 Task: Add an event  with title  Product Launch Showcase, date '2023/11/22' to 2023/11/23  & Select Event type as  Collective. Add location for the event as  123 Palace of Versailles, Versailles, France and add a description: The Introduction to SEO webinar is a comprehensive session designed to provide participants with a foundational understanding of Search Engine Optimization (SEO) principles, strategies, and best practices. Create an event link  http-productlaunchshowcasecom & Select the event color as  Bright Yellow. , logged in from the account softage.3@softage.netand send the event invitation to softage.10@softage.net and softage.1@softage.net
Action: Mouse moved to (722, 121)
Screenshot: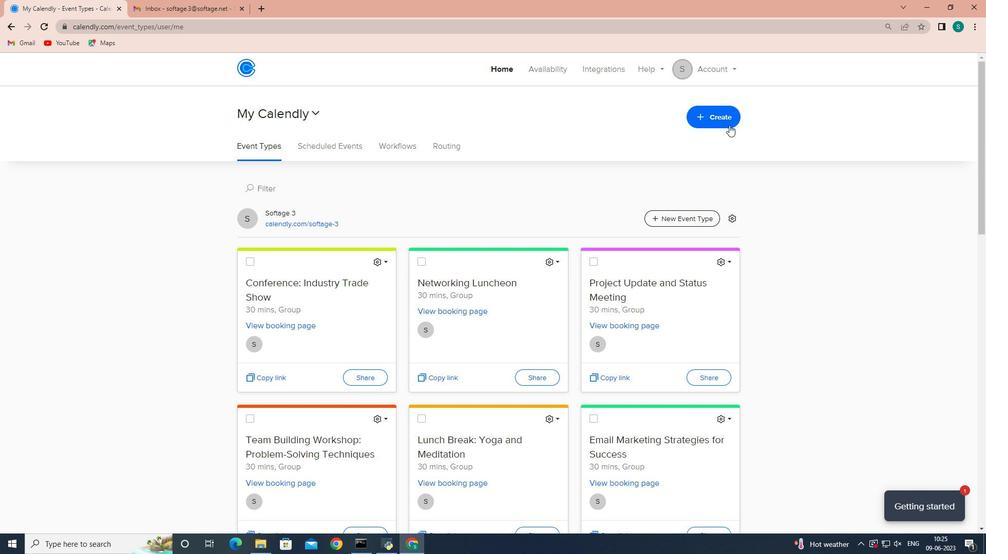 
Action: Mouse pressed left at (722, 121)
Screenshot: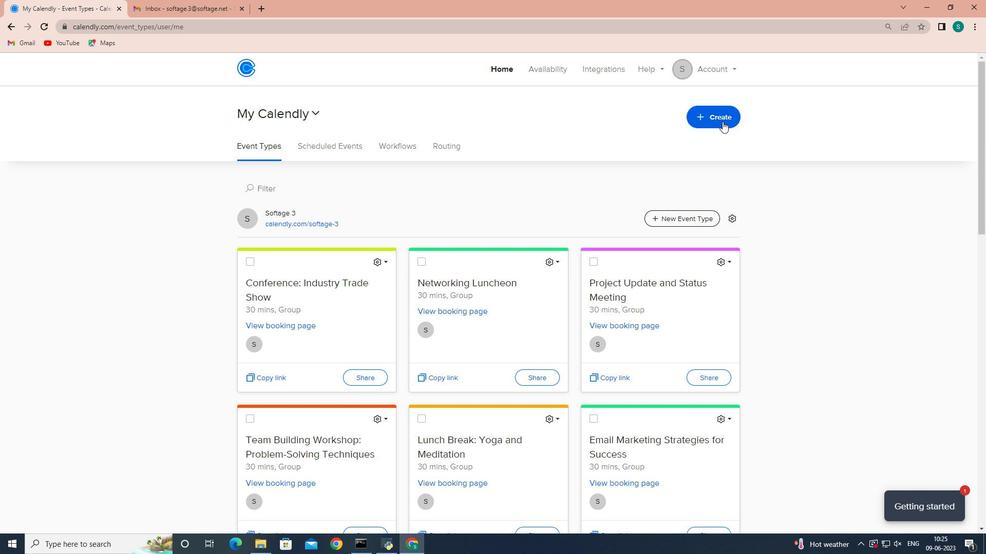 
Action: Mouse moved to (698, 147)
Screenshot: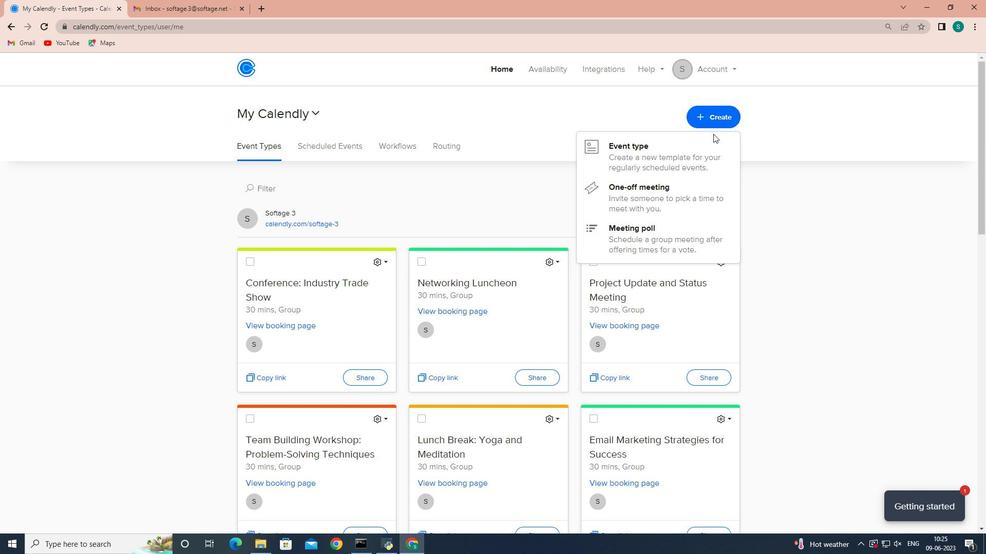 
Action: Mouse pressed left at (698, 147)
Screenshot: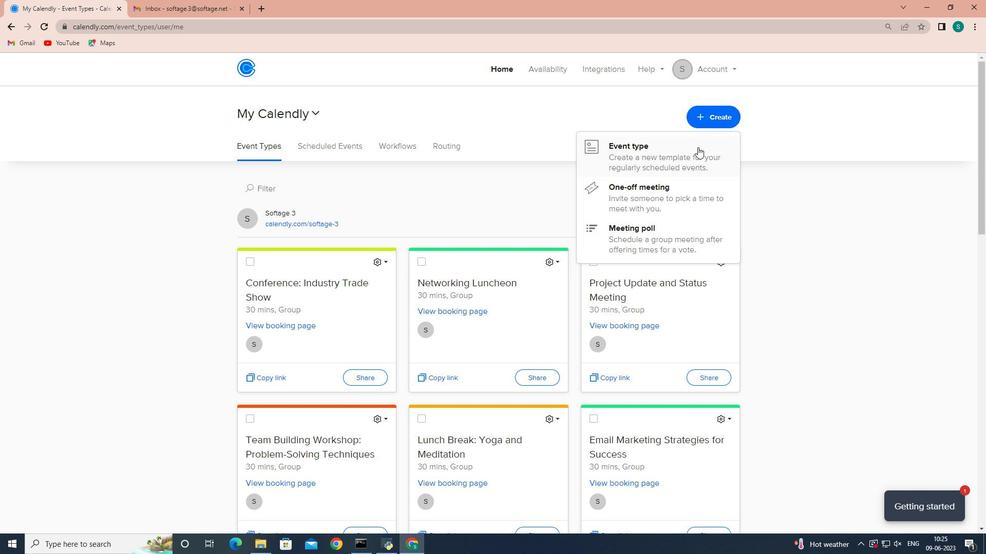
Action: Mouse moved to (534, 301)
Screenshot: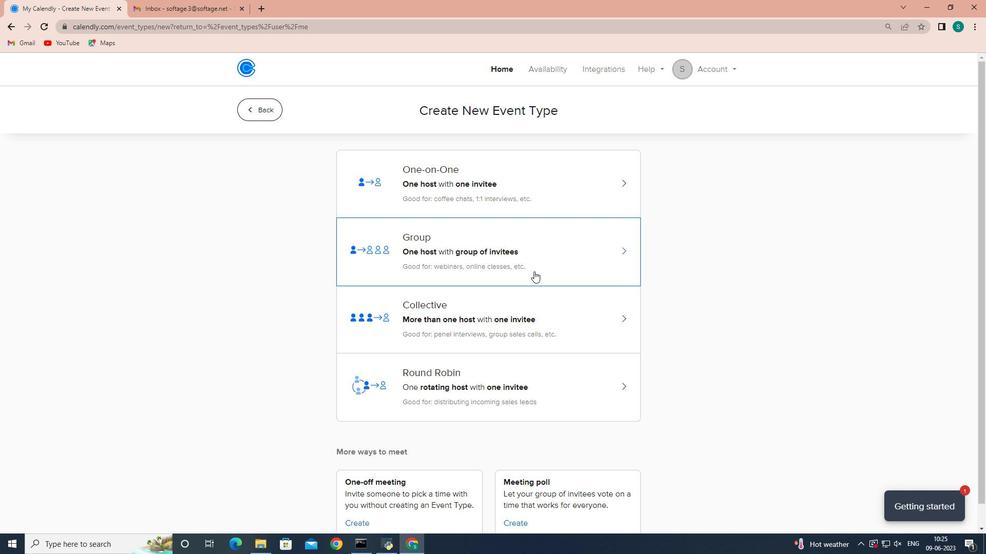 
Action: Mouse pressed left at (534, 301)
Screenshot: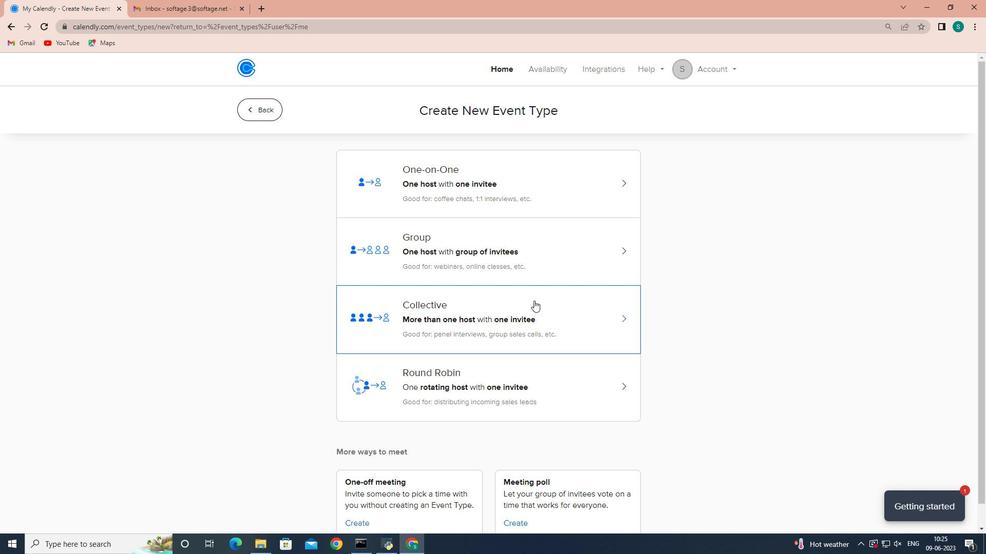 
Action: Mouse moved to (596, 237)
Screenshot: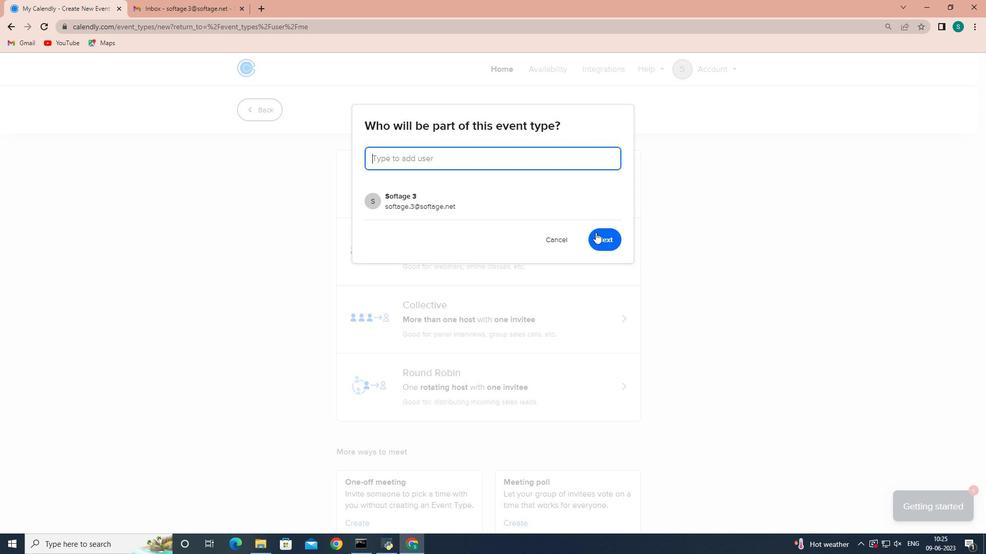 
Action: Mouse pressed left at (596, 237)
Screenshot: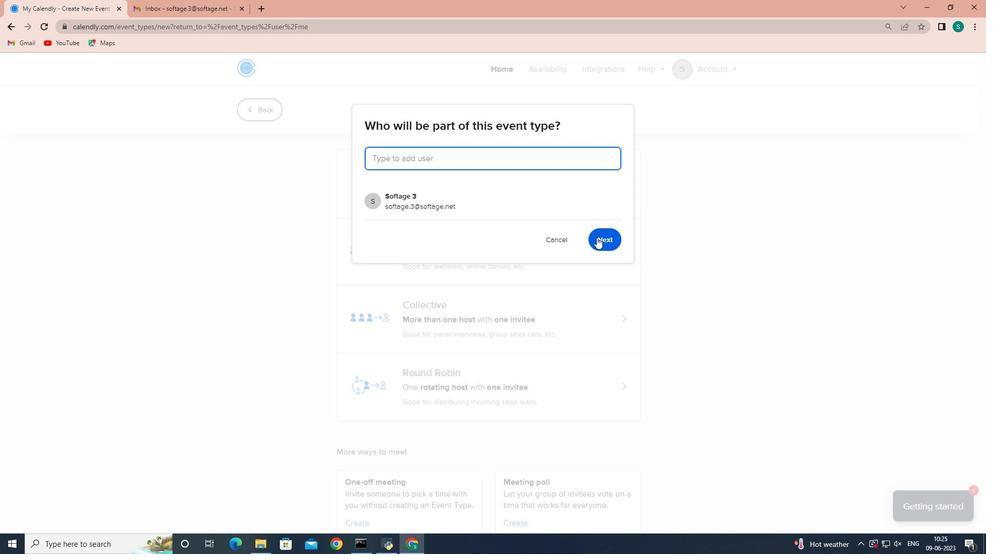 
Action: Mouse moved to (457, 250)
Screenshot: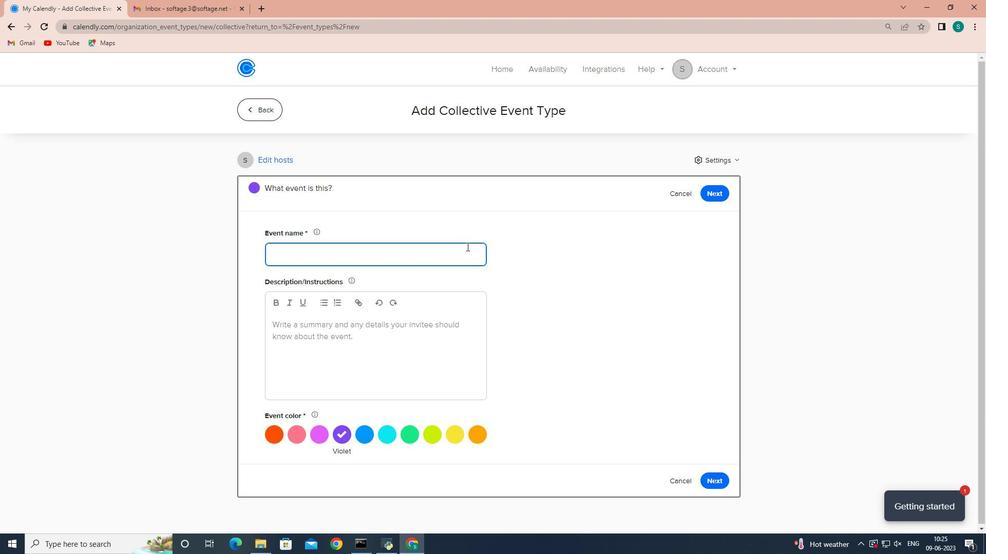 
Action: Mouse pressed left at (457, 250)
Screenshot: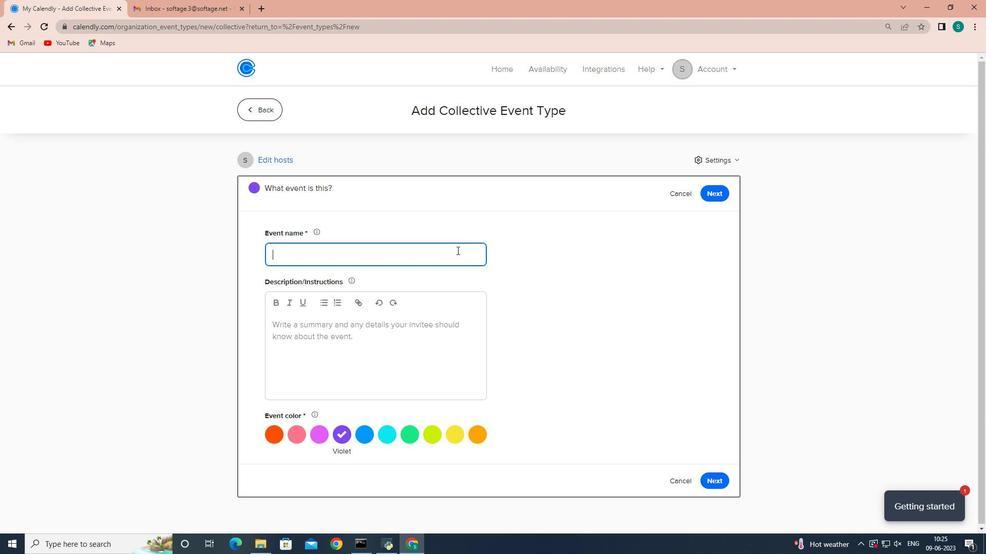 
Action: Key pressed <Key.shift>Product<Key.space><Key.shift>Launch<Key.space><Key.shift><Key.shift><Key.shift><Key.shift><Key.shift>Showcase
Screenshot: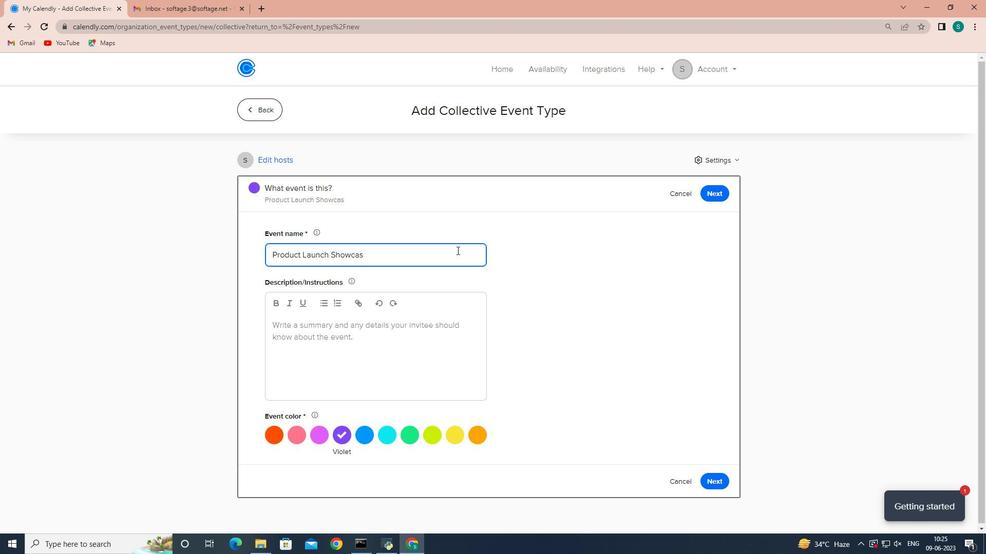 
Action: Mouse moved to (423, 350)
Screenshot: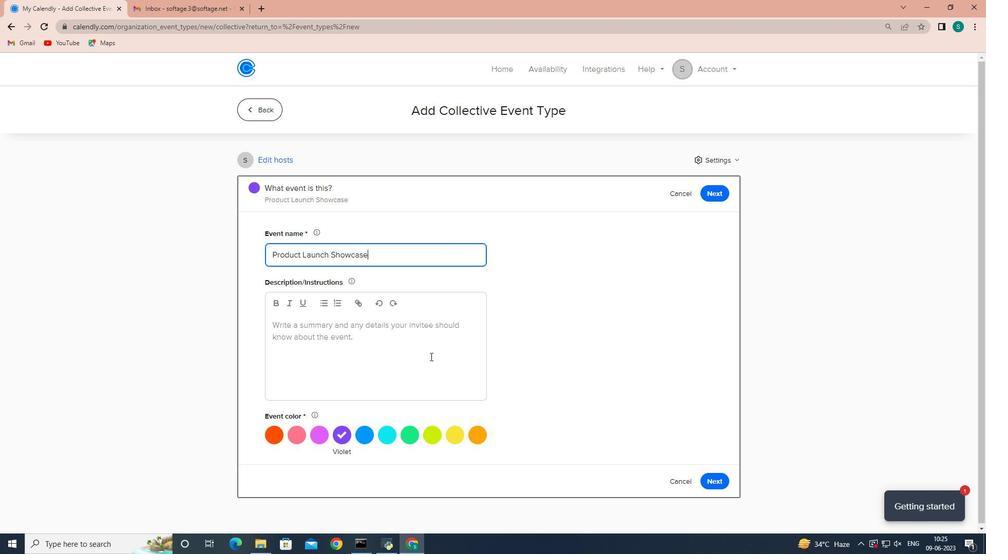 
Action: Mouse pressed left at (423, 350)
Screenshot: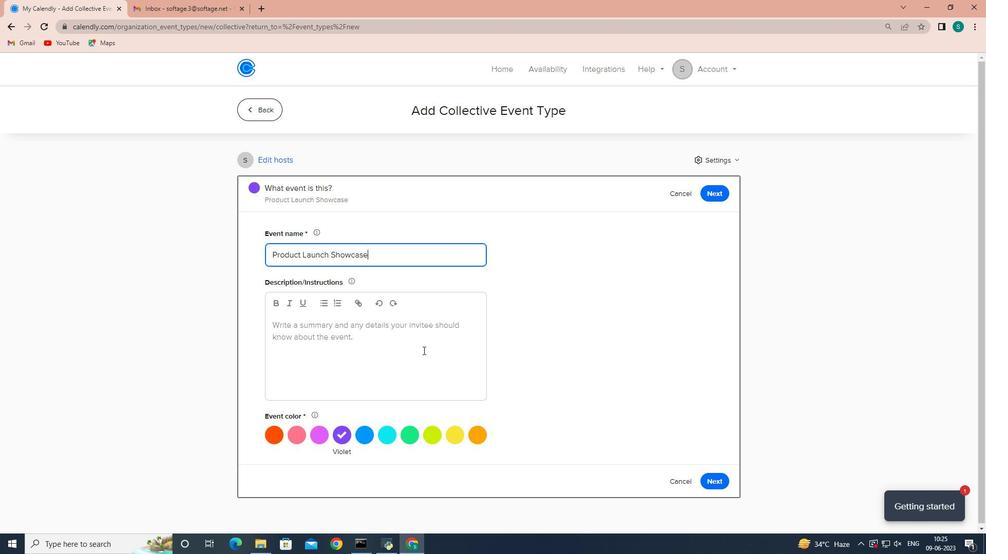 
Action: Mouse moved to (532, 353)
Screenshot: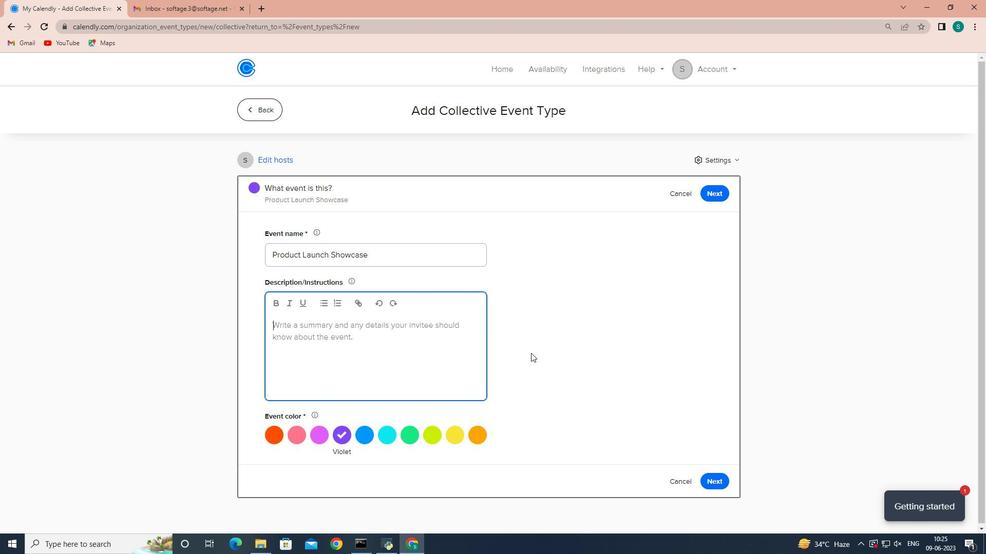 
Action: Key pressed <Key.shift>The<Key.space><Key.shift>Introduction<Key.space>to<Key.space><Key.shift>SEO<Key.space>webinar<Key.space>is<Key.space>a<Key.space>comprehensive<Key.space>session<Key.space>designed<Key.space>to<Key.space>provide<Key.space>participants<Key.space>with<Key.space>a<Key.space>foundational<Key.space>understanding<Key.space>of<Key.space><Key.shift><Key.shift><Key.shift><Key.shift><Key.shift><Key.shift><Key.shift><Key.shift><Key.shift><Key.shift><Key.shift>Search<Key.space><Key.shift>Engine<Key.space><Key.shift>Optimization<Key.shift_r><Key.shift_r><Key.shift_r><Key.shift_r><Key.shift_r><Key.shift_r><Key.shift_r><Key.shift_r>(SEO)<Key.left><Key.left><Key.left><Key.left><Key.left><Key.space><Key.right><Key.right><Key.right><Key.right><Key.right><Key.right><Key.space>principles,<Key.space>strategies,<Key.space>and<Key.space>best<Key.space>practices.
Screenshot: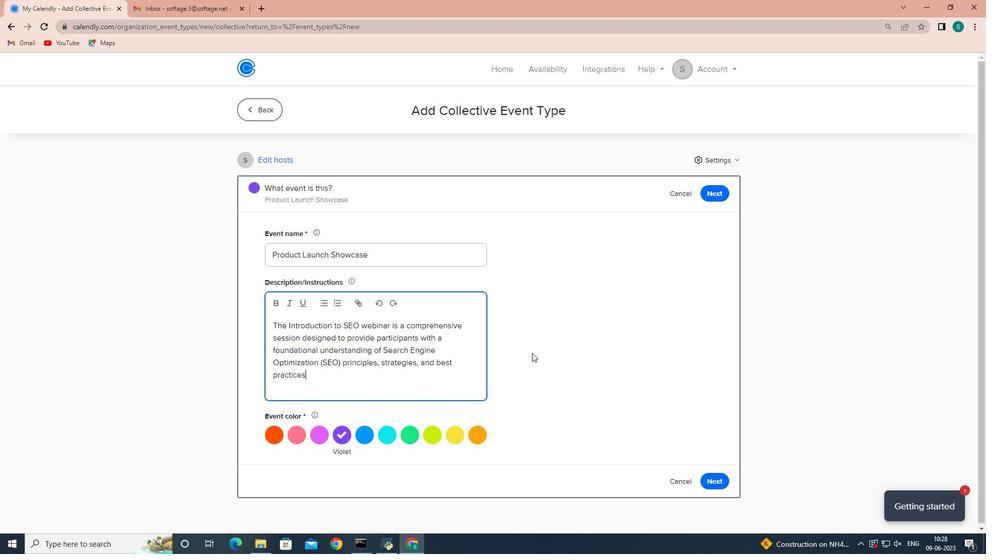 
Action: Mouse moved to (452, 438)
Screenshot: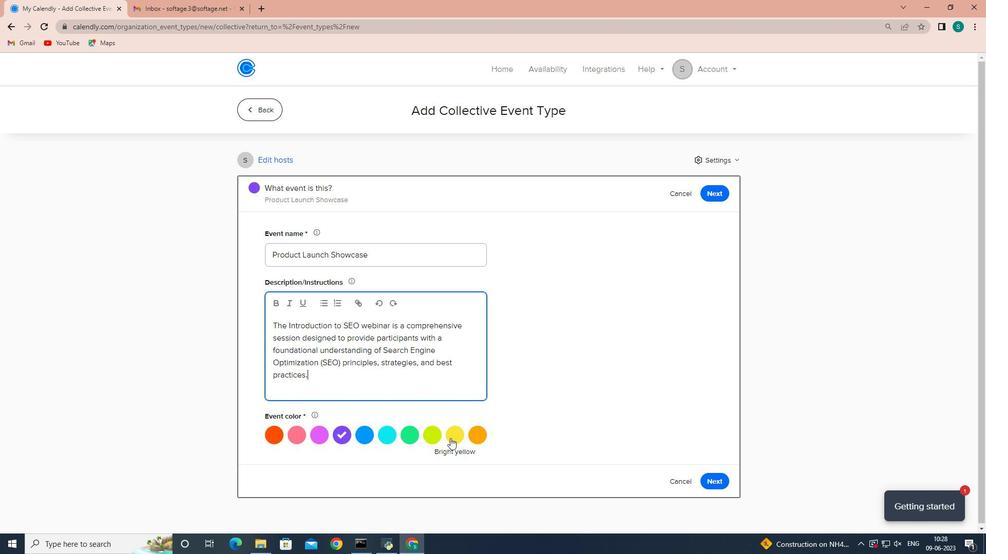 
Action: Mouse pressed left at (452, 438)
Screenshot: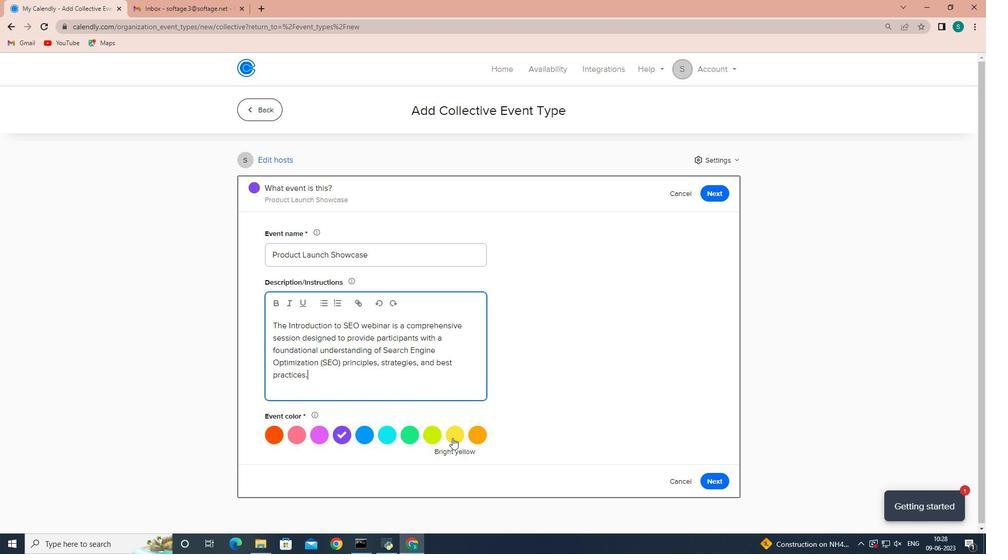 
Action: Mouse moved to (715, 476)
Screenshot: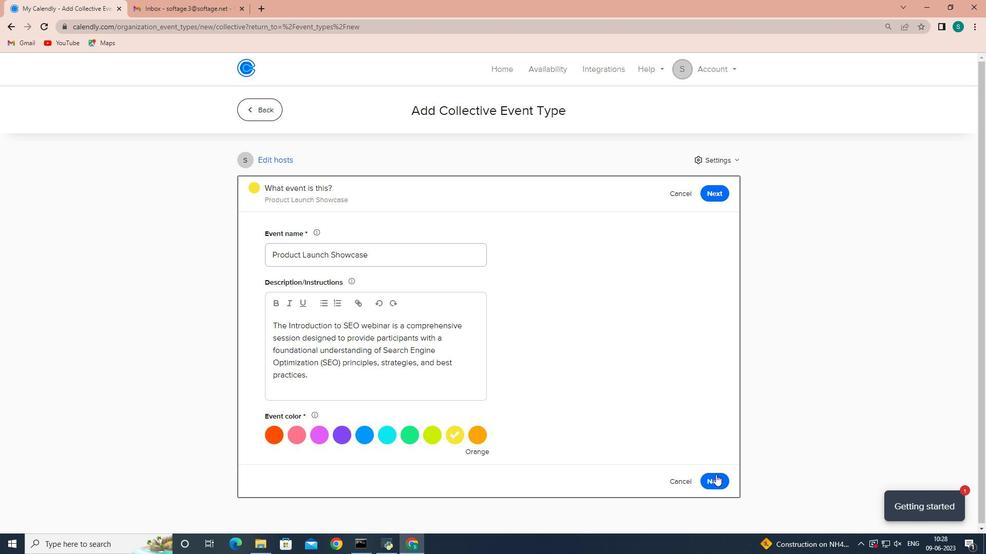 
Action: Mouse pressed left at (715, 476)
Screenshot: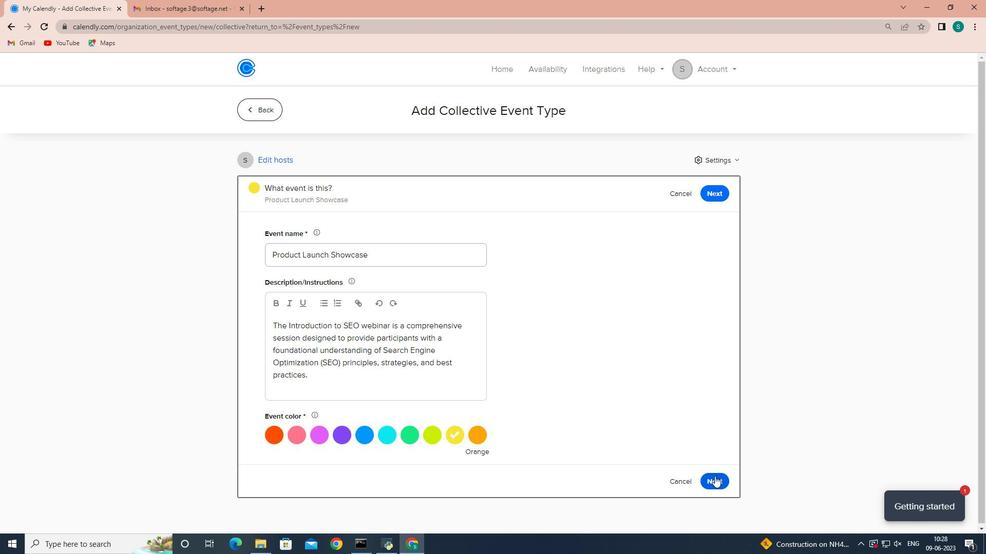 
Action: Mouse moved to (402, 322)
Screenshot: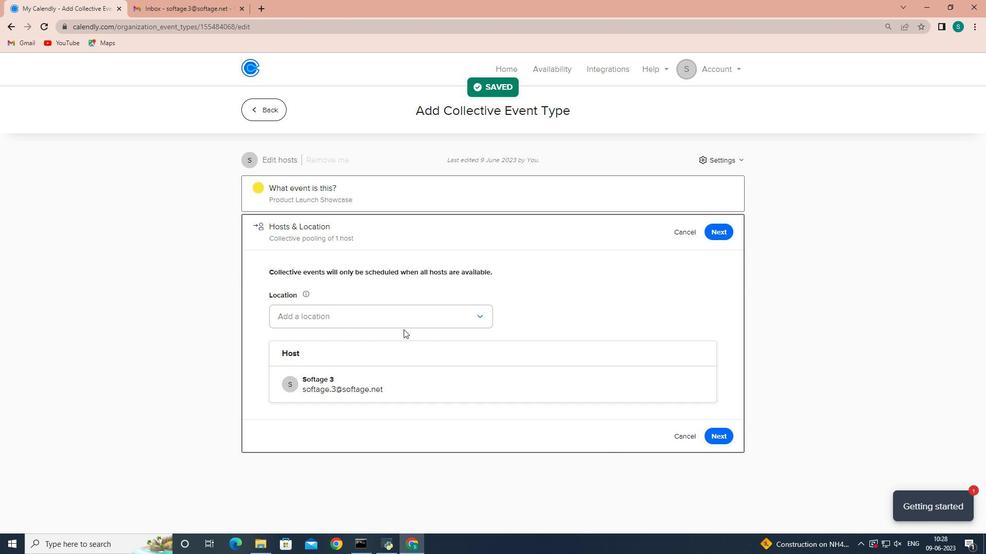 
Action: Mouse pressed left at (402, 322)
Screenshot: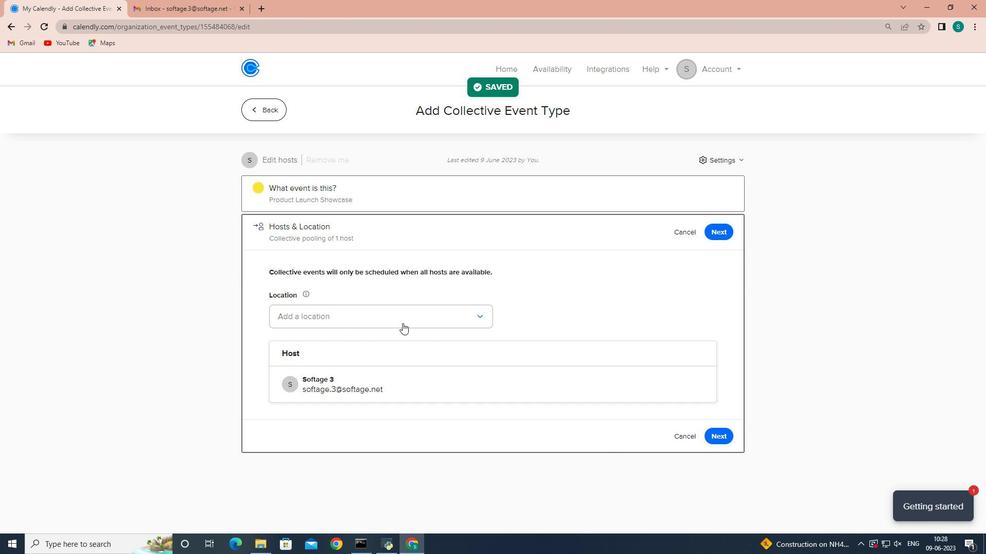 
Action: Mouse moved to (373, 352)
Screenshot: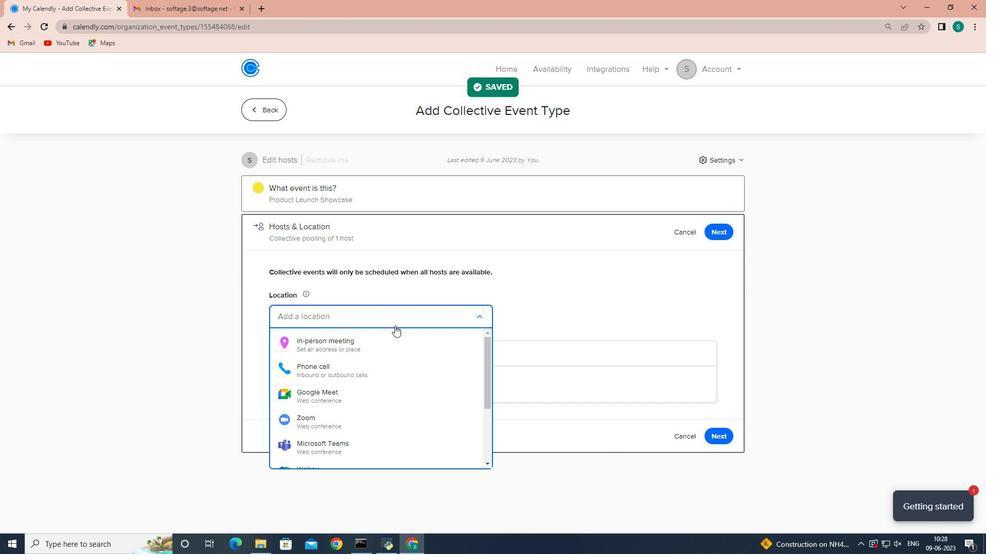 
Action: Mouse pressed left at (373, 352)
Screenshot: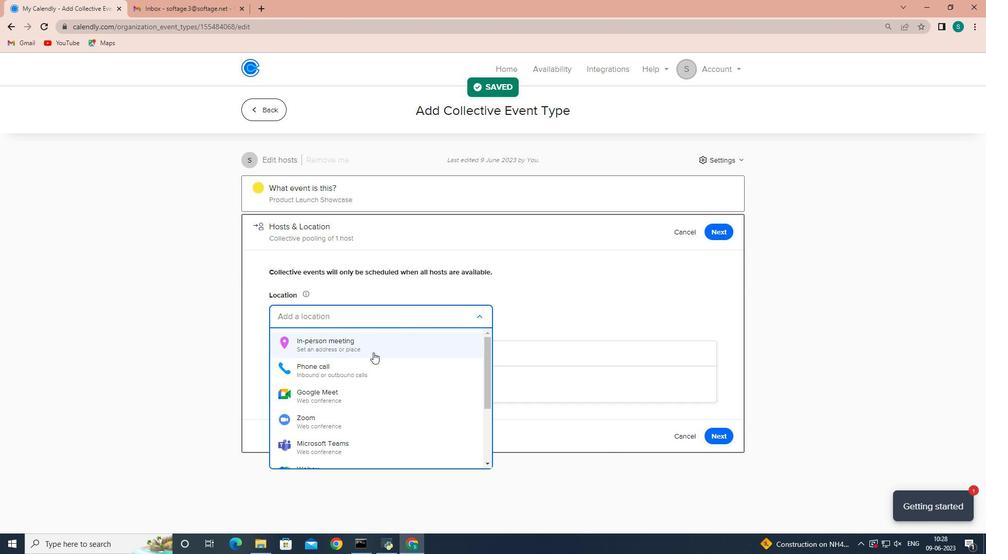 
Action: Mouse moved to (468, 183)
Screenshot: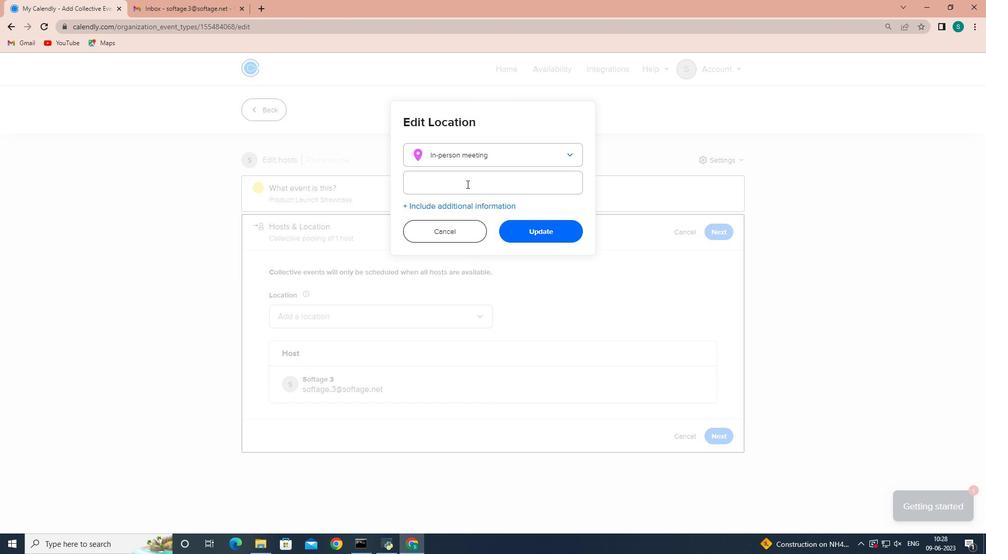 
Action: Mouse pressed left at (468, 183)
Screenshot: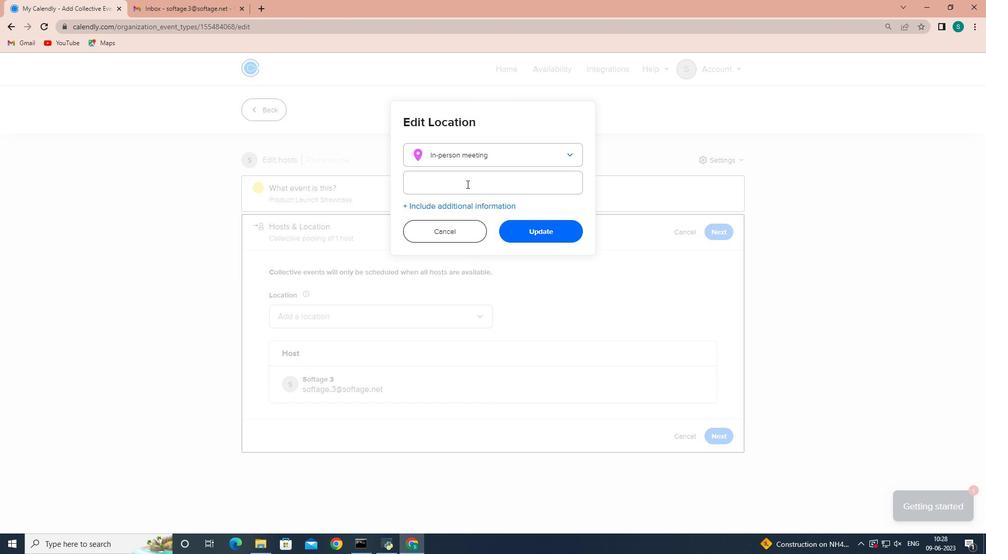 
Action: Key pressed 123<Key.space><Key.shift_r>Palace<Key.space>of<Key.space><Key.shift>Versailles,<Key.space><Key.shift>Versailles,<Key.space><Key.shift><Key.shift><Key.shift><Key.shift><Key.shift><Key.shift><Key.shift><Key.shift><Key.shift><Key.shift><Key.shift><Key.shift><Key.shift><Key.shift><Key.shift><Key.shift>France
Screenshot: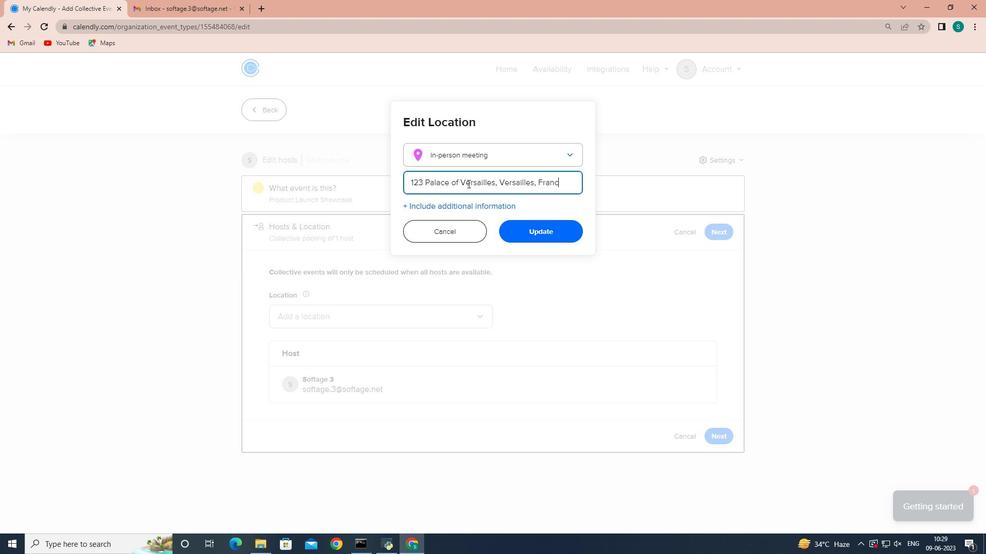 
Action: Mouse moved to (537, 224)
Screenshot: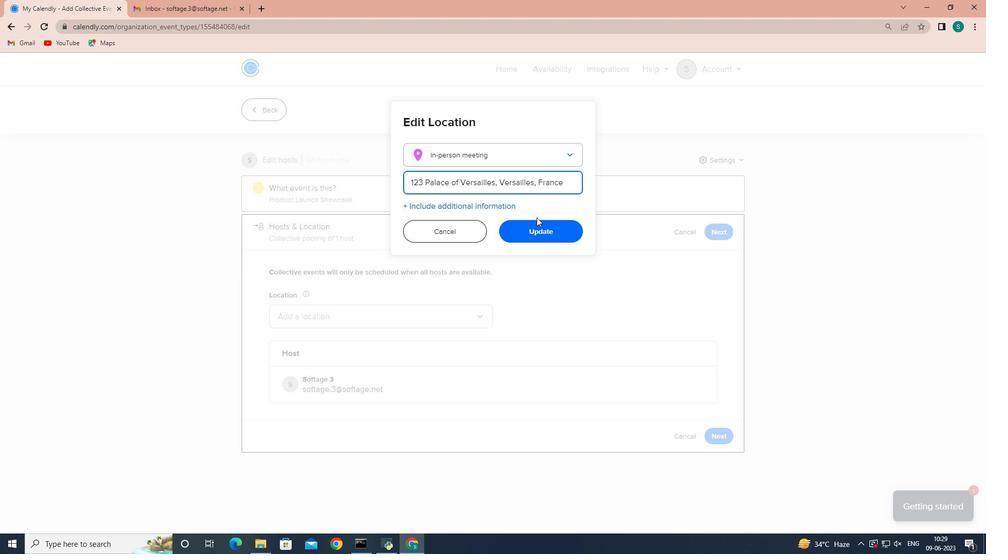 
Action: Mouse pressed left at (537, 224)
Screenshot: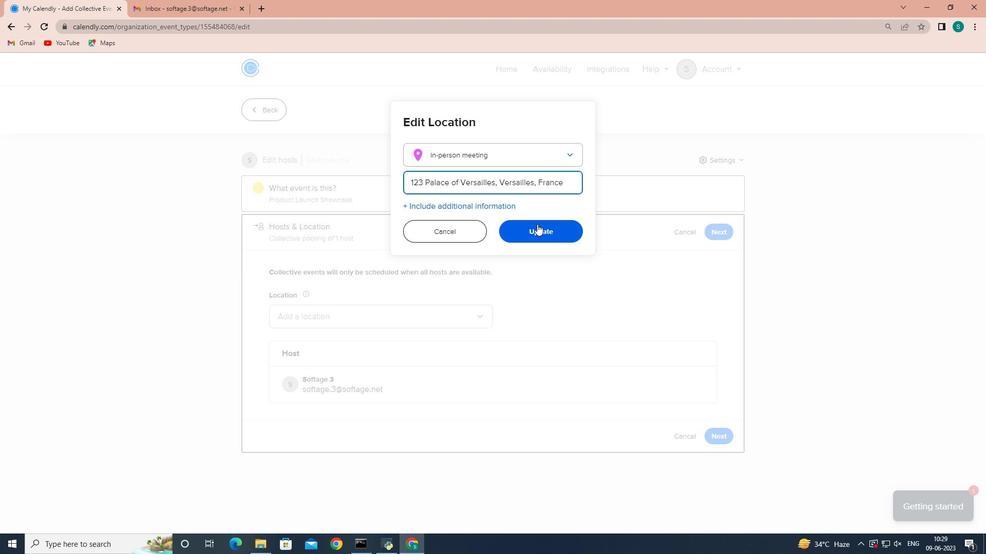 
Action: Mouse moved to (723, 229)
Screenshot: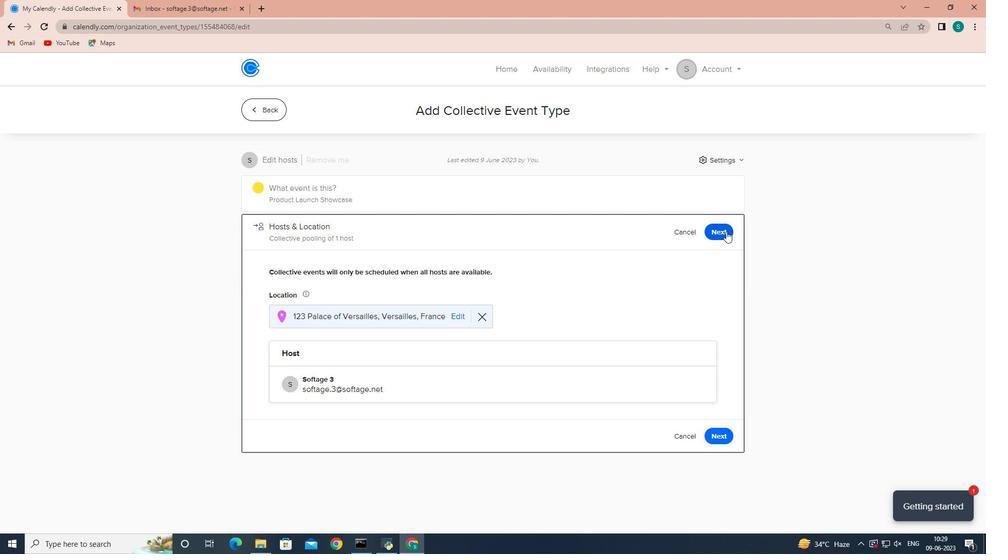 
Action: Mouse pressed left at (723, 229)
Screenshot: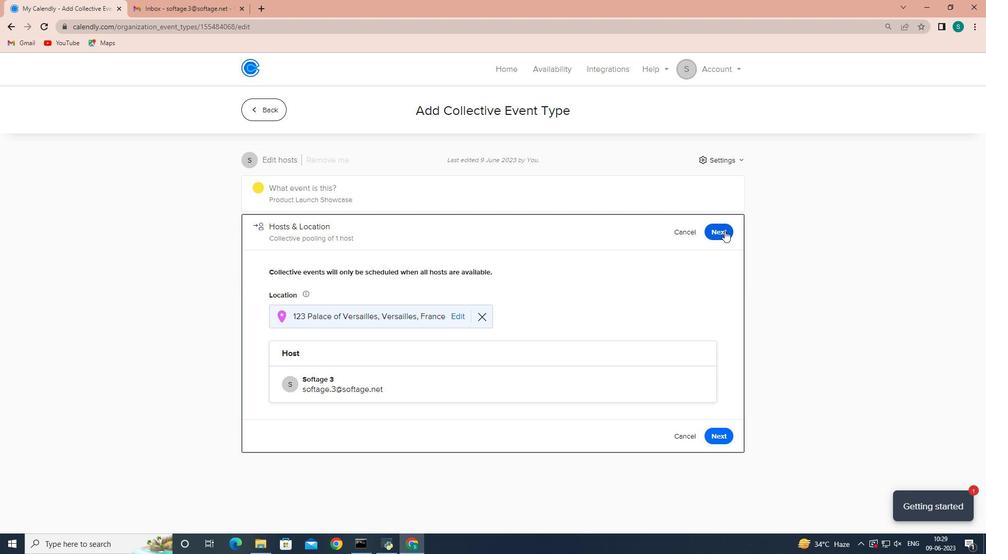 
Action: Mouse moved to (324, 383)
Screenshot: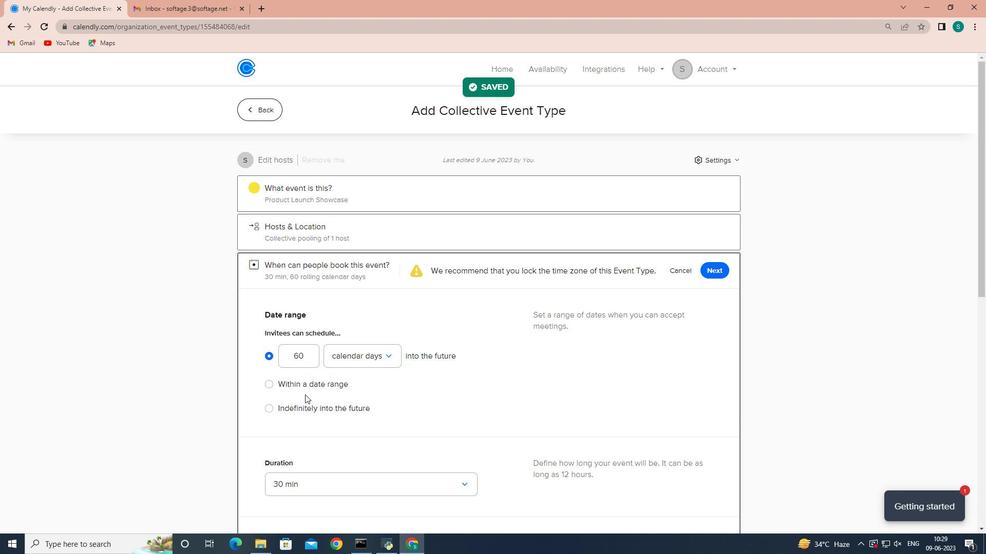 
Action: Mouse pressed left at (324, 383)
Screenshot: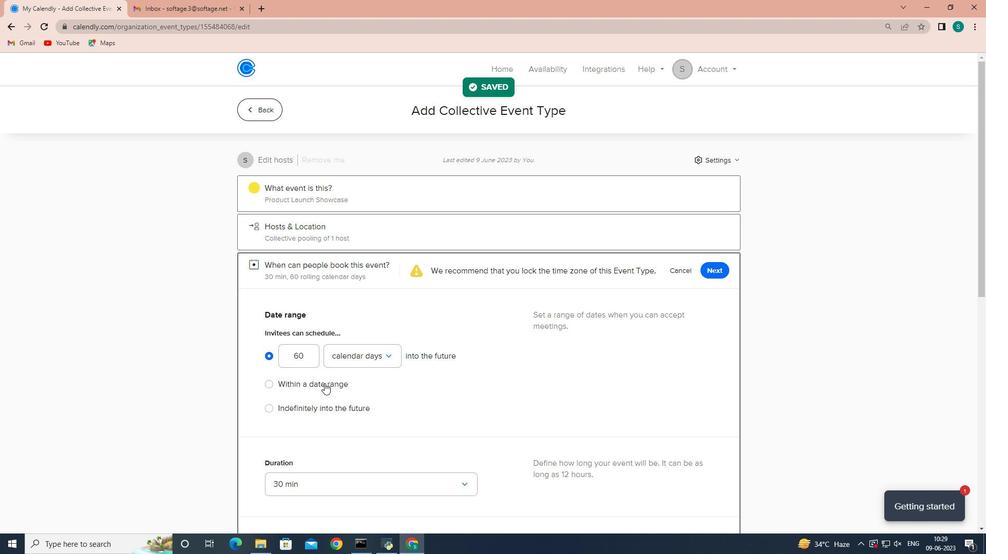 
Action: Mouse moved to (386, 387)
Screenshot: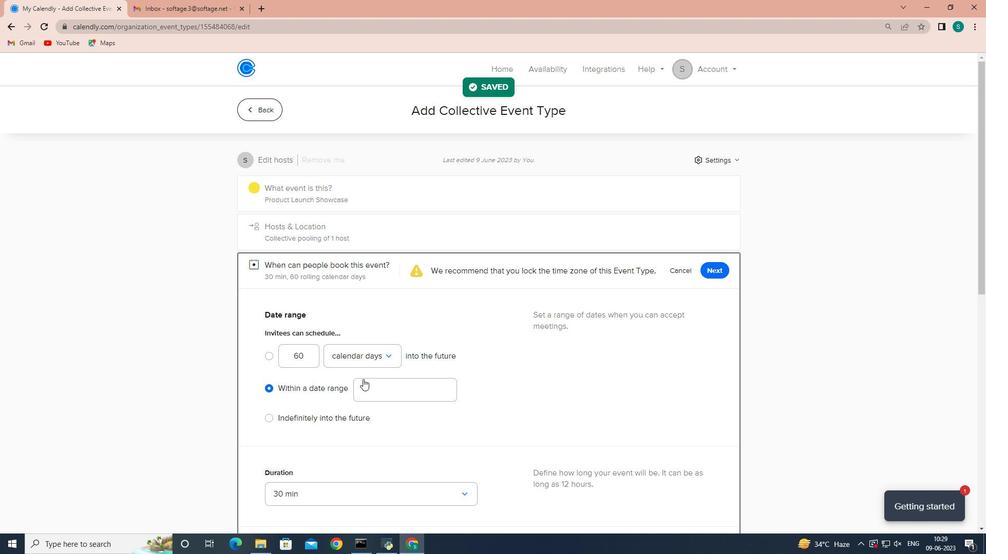 
Action: Mouse pressed left at (386, 387)
Screenshot: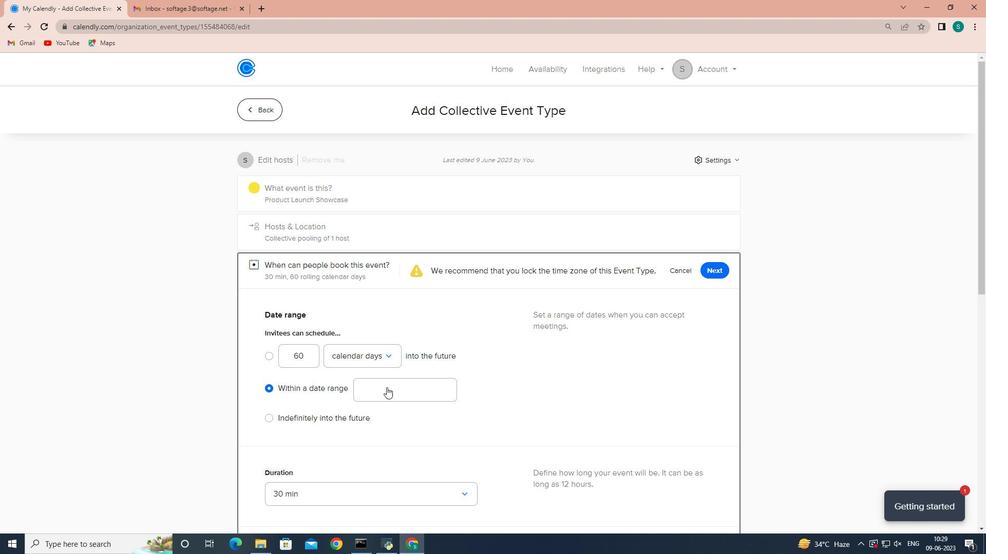 
Action: Mouse moved to (434, 199)
Screenshot: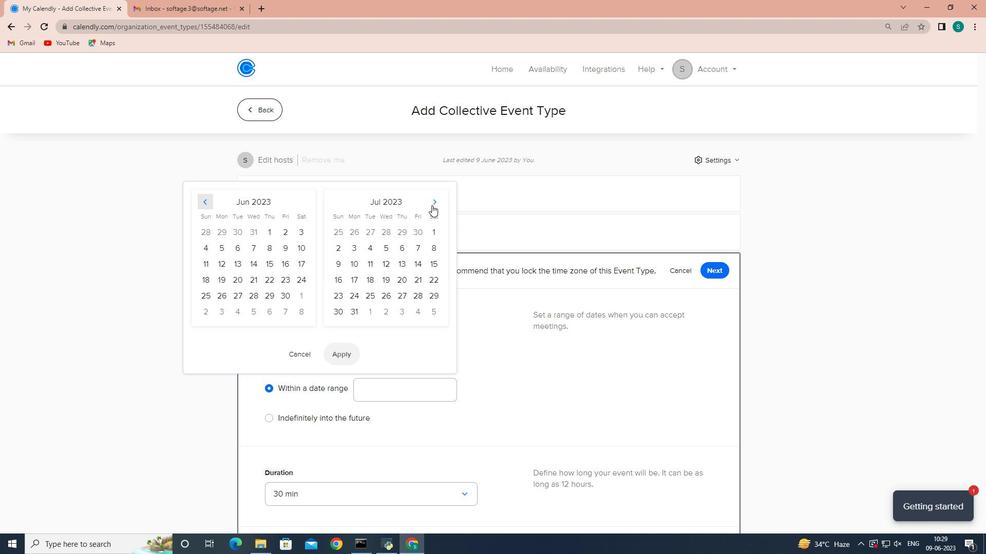 
Action: Mouse pressed left at (434, 199)
Screenshot: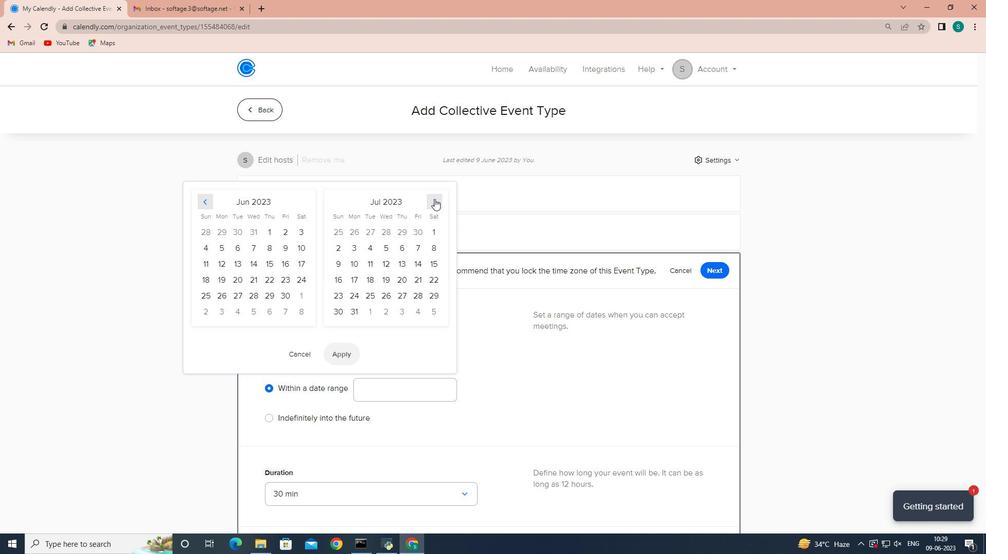 
Action: Mouse pressed left at (434, 199)
Screenshot: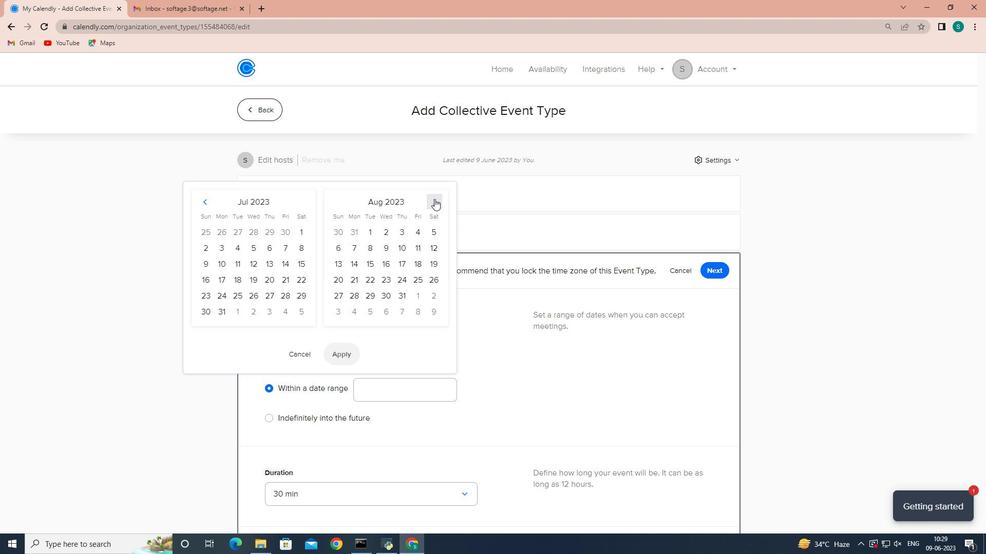 
Action: Mouse pressed left at (434, 199)
Screenshot: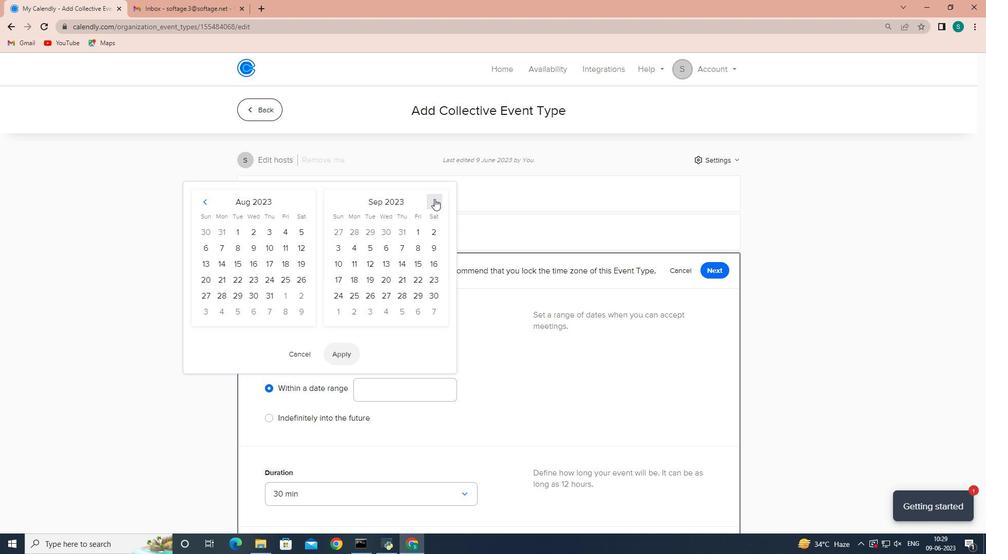 
Action: Mouse pressed left at (434, 199)
Screenshot: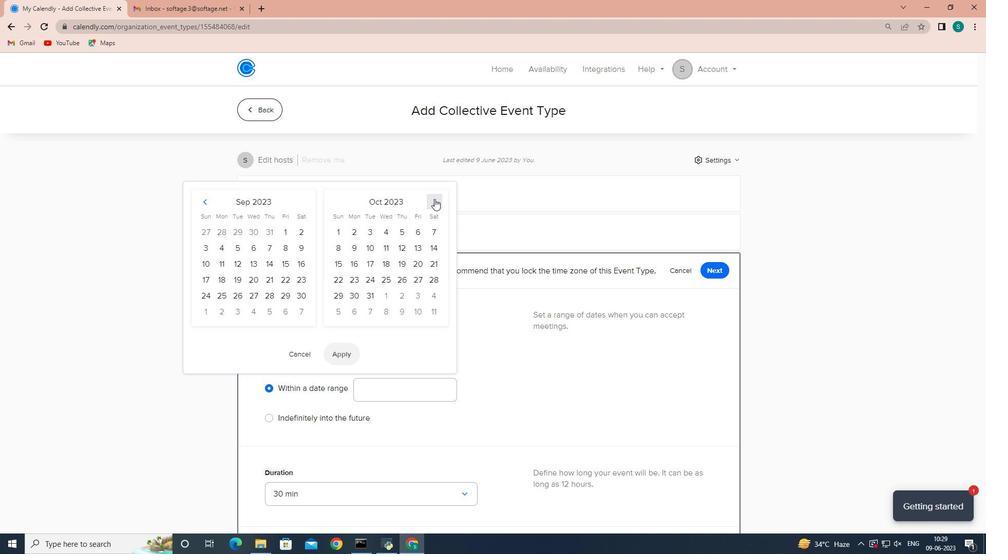 
Action: Mouse moved to (388, 284)
Screenshot: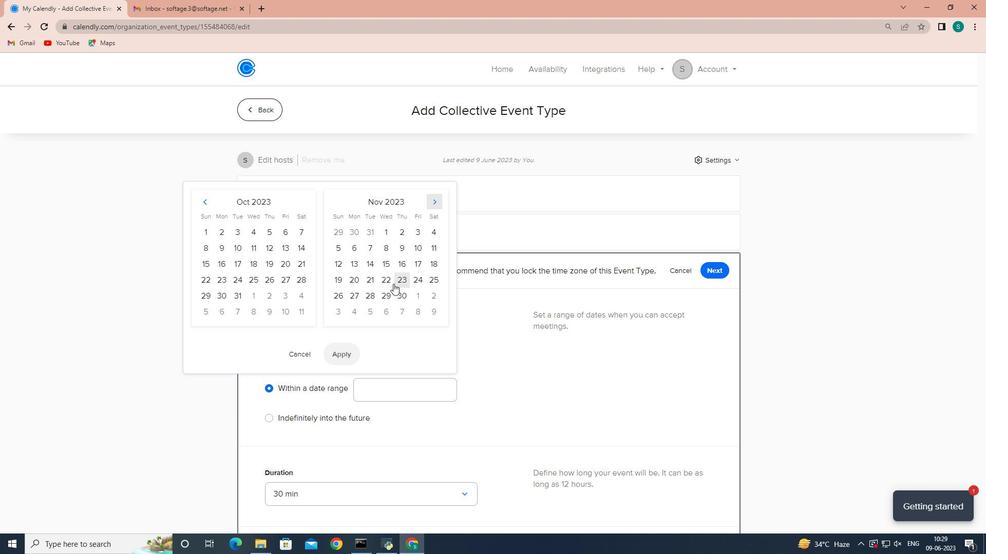 
Action: Mouse pressed left at (388, 284)
Screenshot: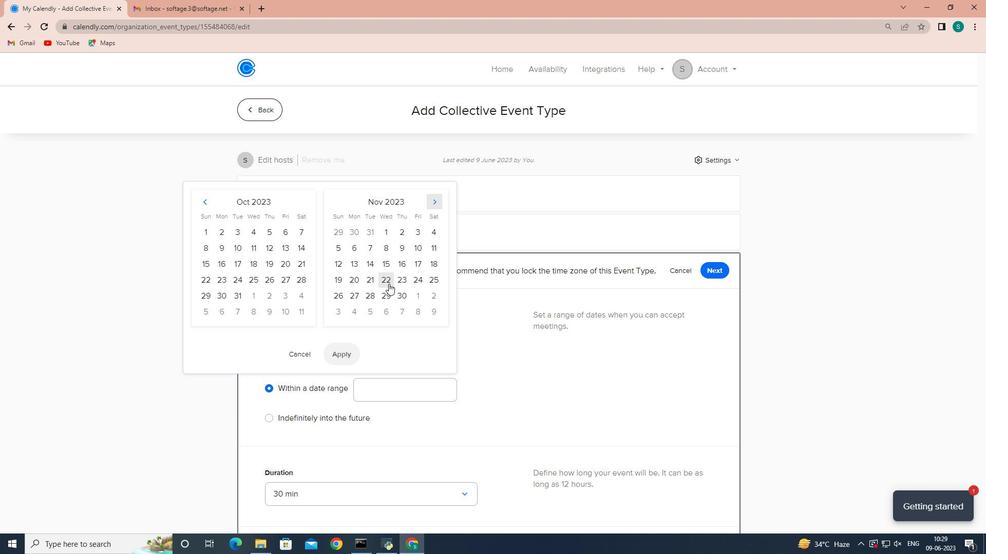 
Action: Mouse moved to (414, 283)
Screenshot: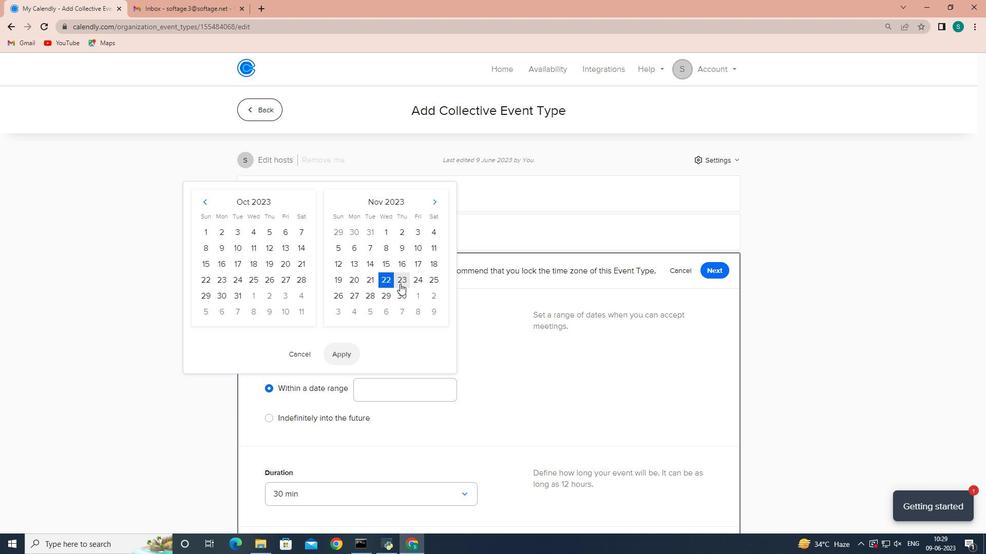 
Action: Mouse pressed left at (414, 283)
Screenshot: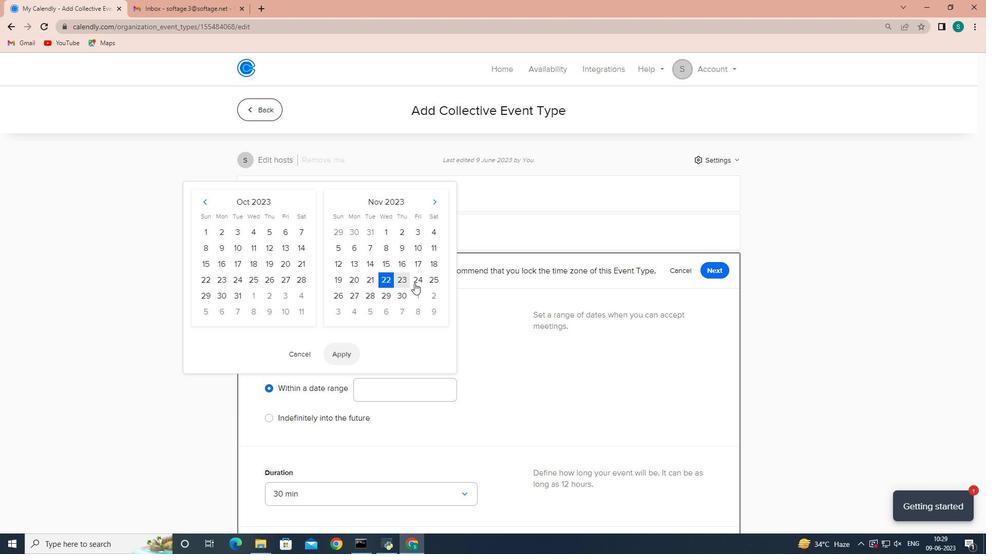 
Action: Mouse moved to (354, 349)
Screenshot: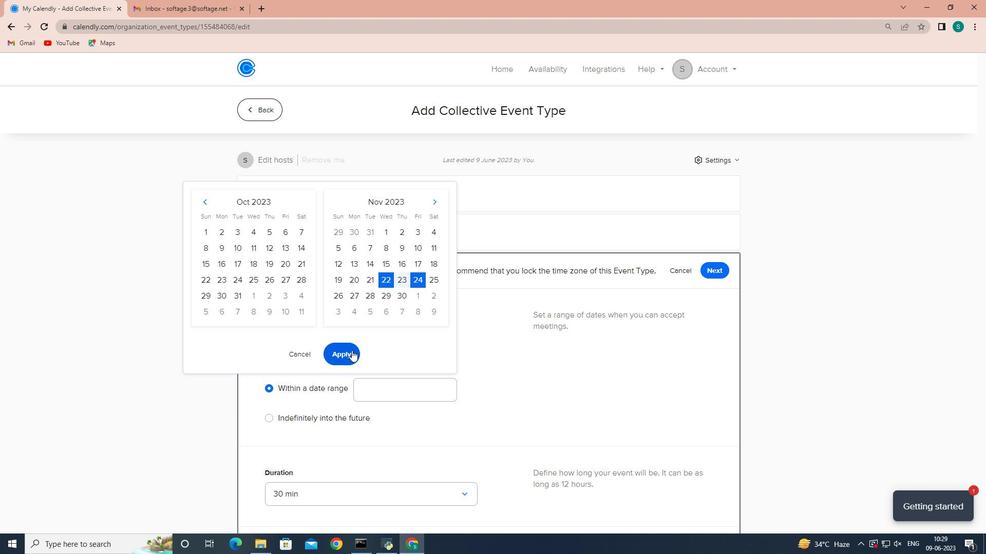 
Action: Mouse pressed left at (354, 349)
Screenshot: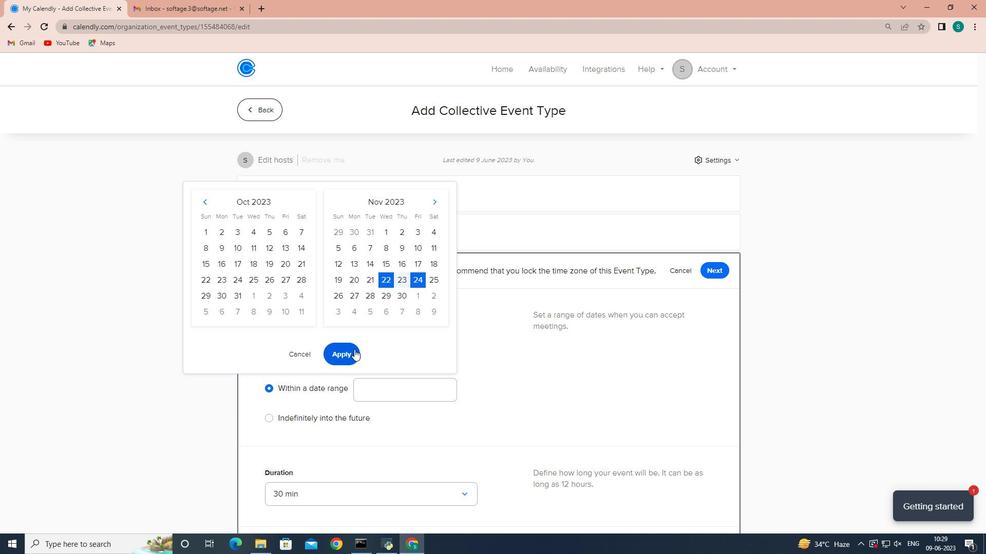 
Action: Mouse moved to (708, 270)
Screenshot: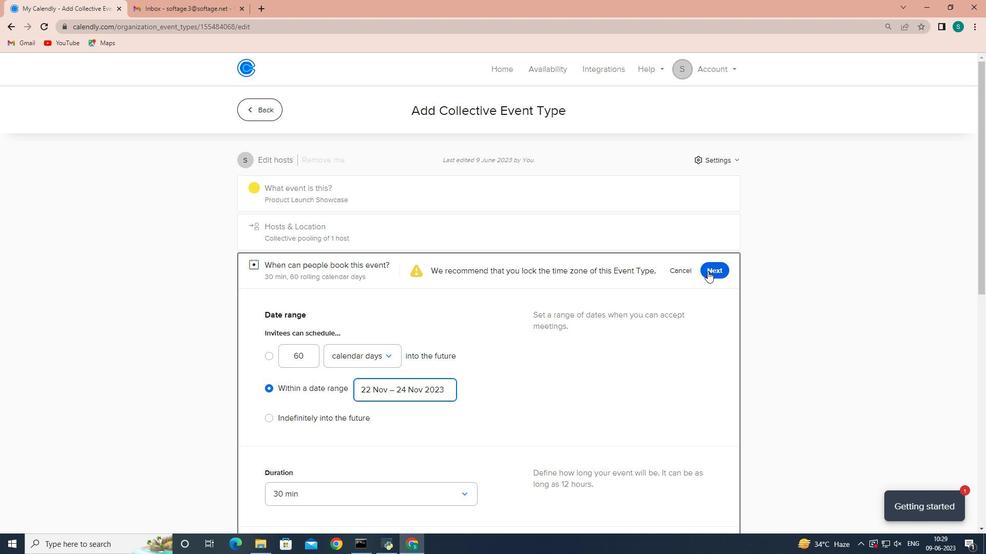 
Action: Mouse pressed left at (708, 270)
Screenshot: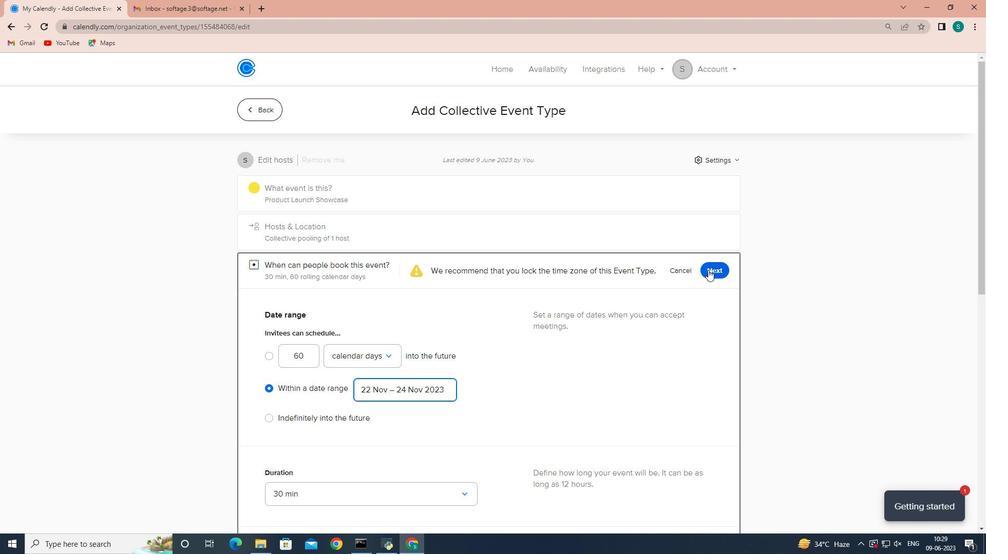 
Action: Mouse moved to (718, 114)
Screenshot: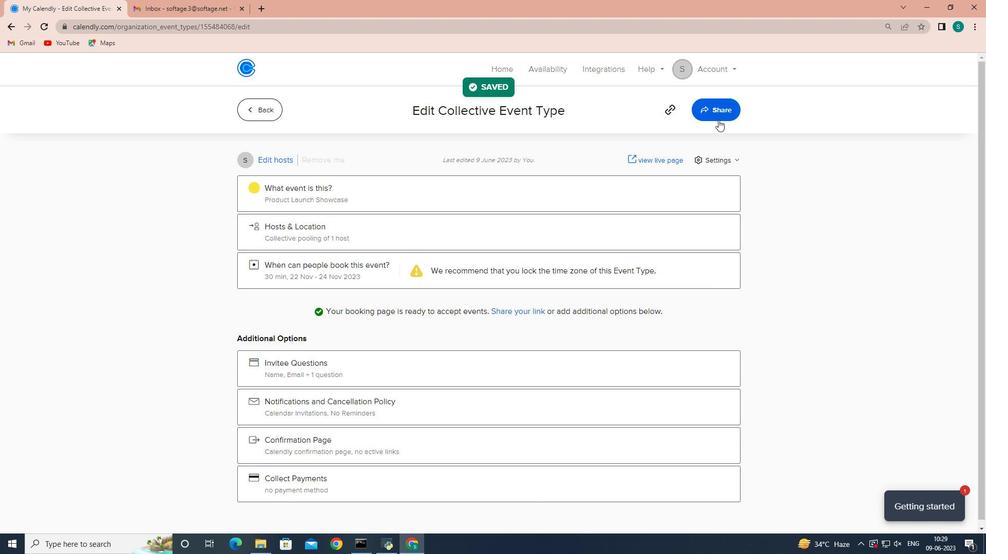 
Action: Mouse pressed left at (718, 114)
Screenshot: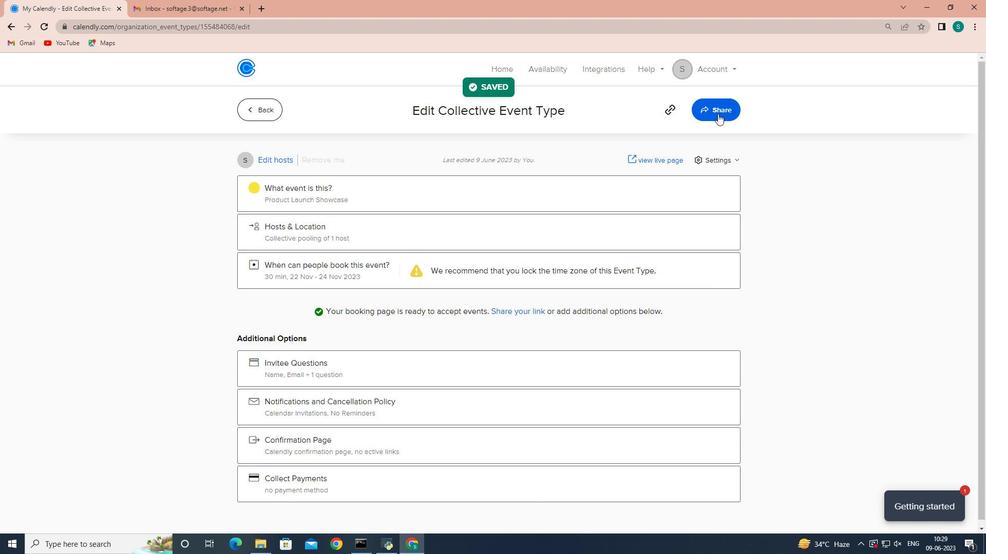 
Action: Mouse moved to (618, 199)
Screenshot: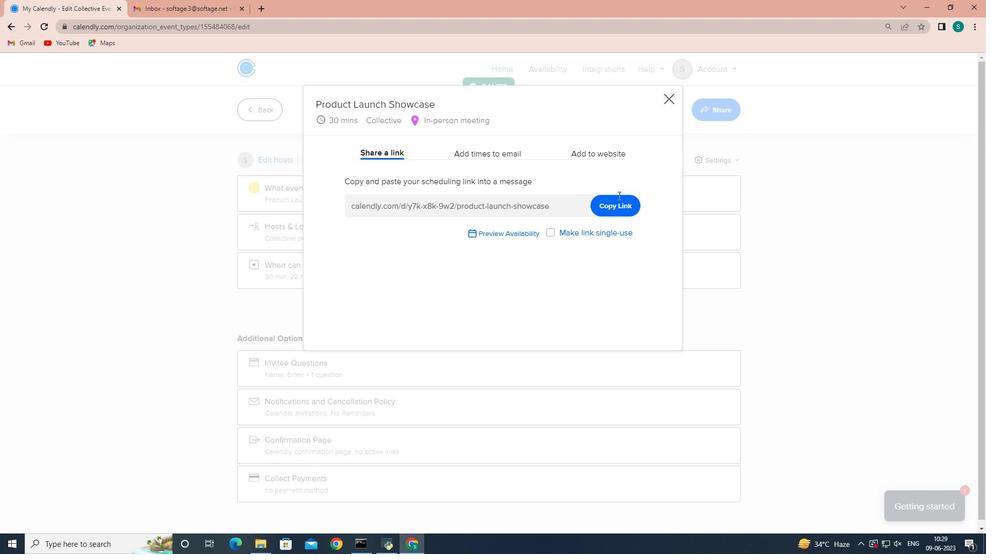 
Action: Mouse pressed left at (618, 199)
Screenshot: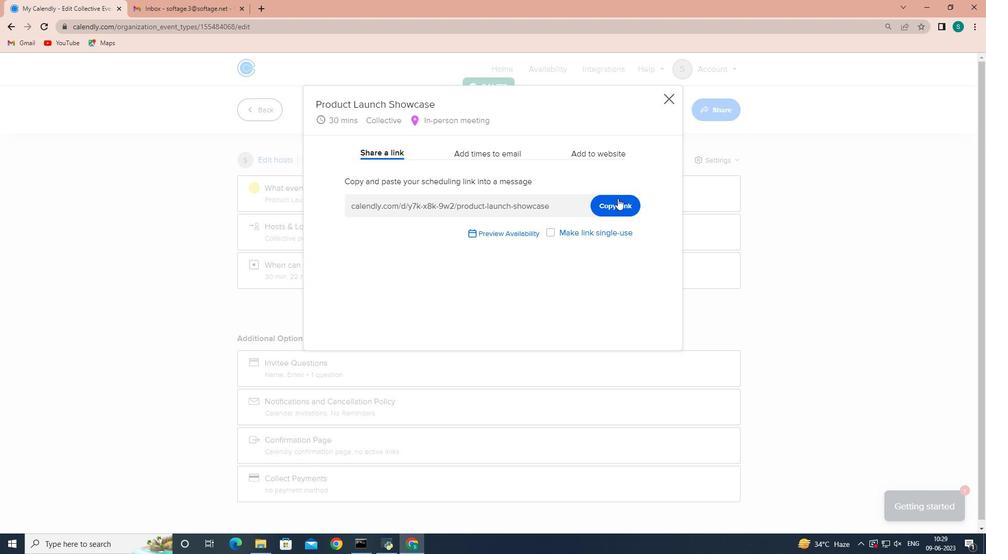 
Action: Mouse moved to (670, 100)
Screenshot: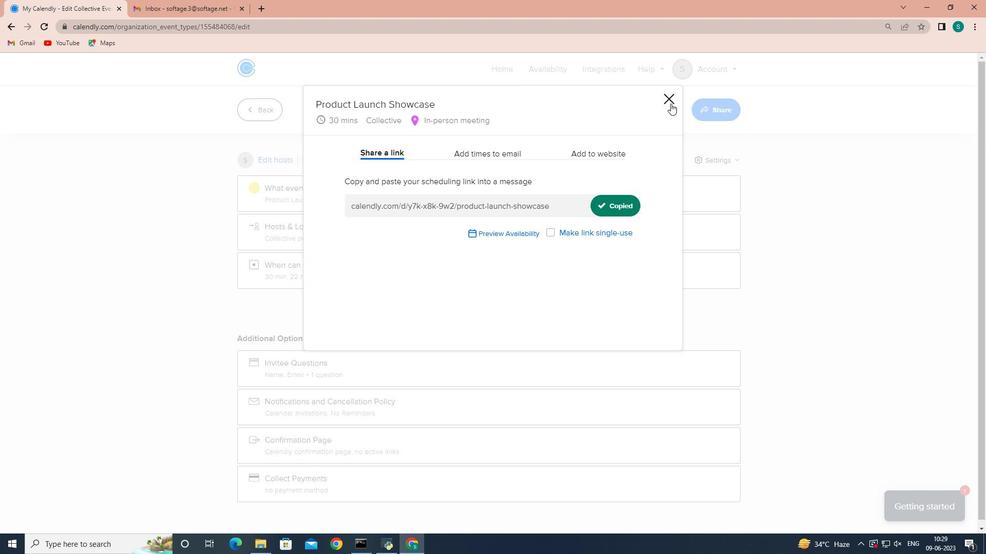 
Action: Mouse pressed left at (670, 100)
Screenshot: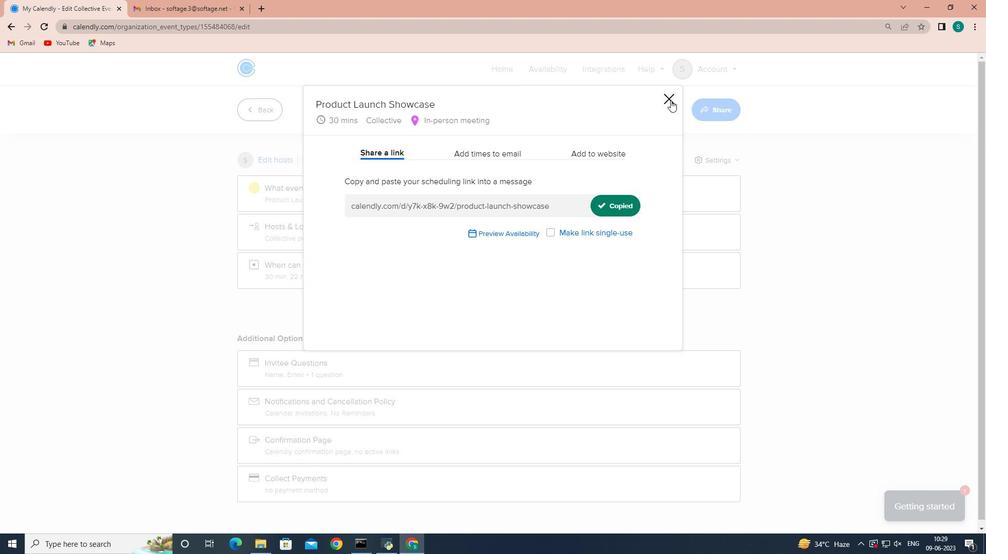 
Action: Mouse moved to (200, 0)
Screenshot: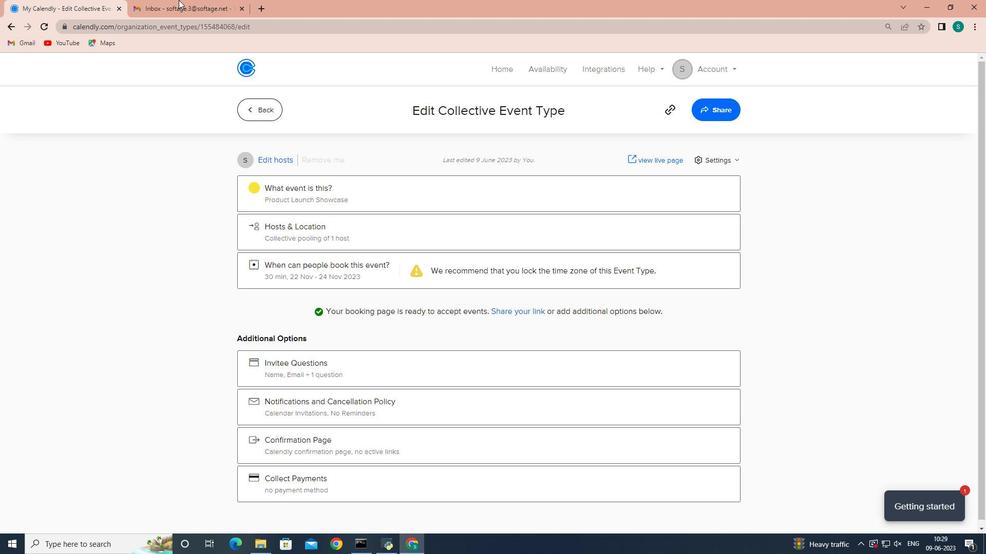 
Action: Mouse pressed left at (200, 0)
Screenshot: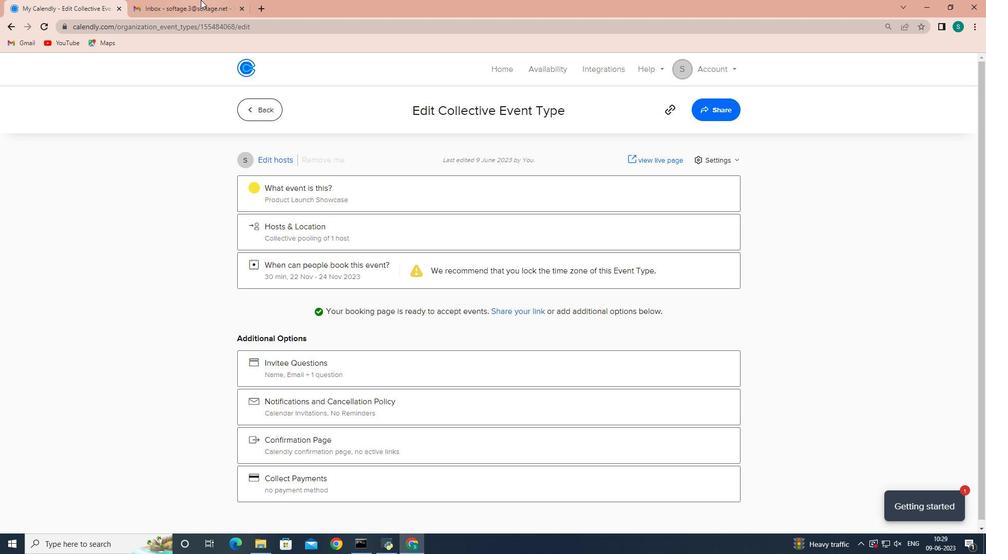 
Action: Mouse moved to (95, 118)
Screenshot: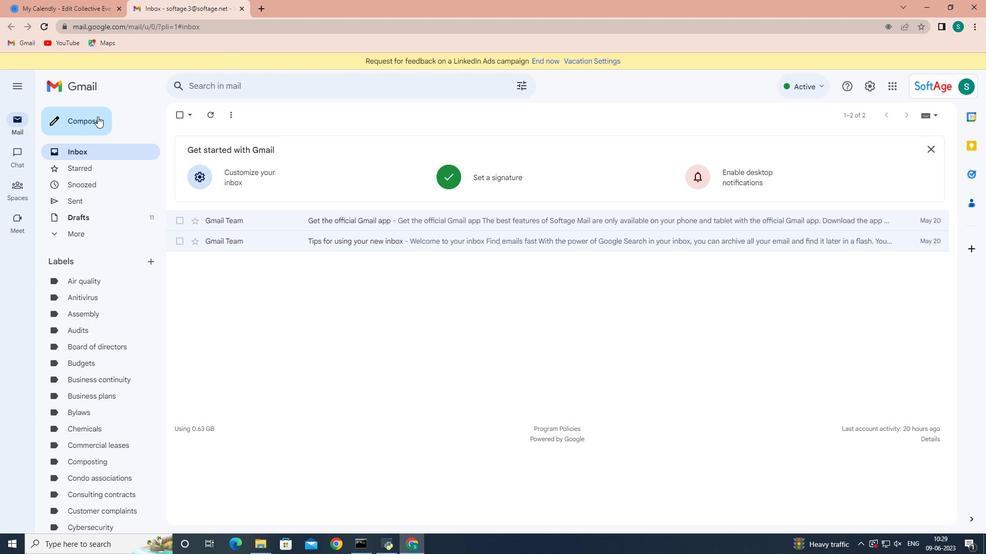 
Action: Mouse pressed left at (95, 118)
Screenshot: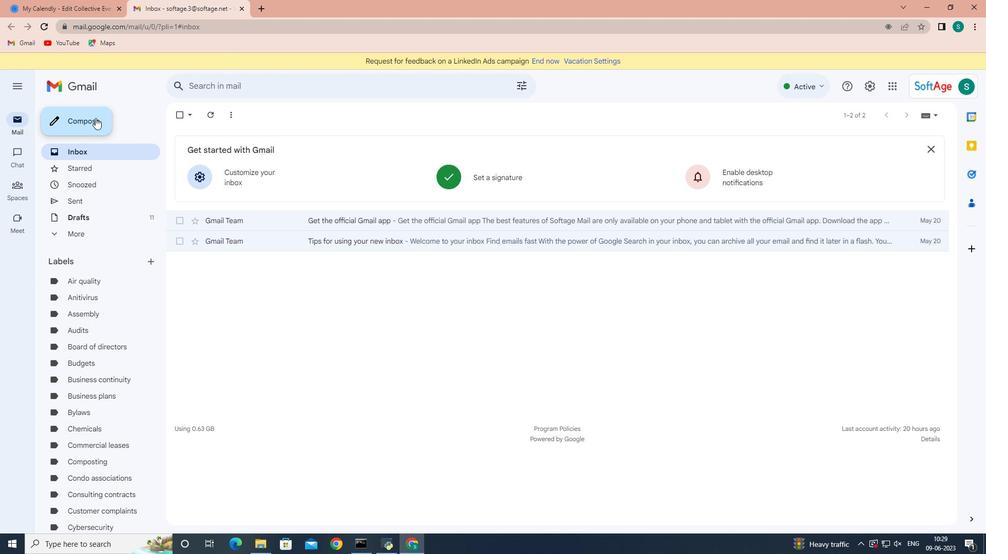 
Action: Mouse moved to (734, 246)
Screenshot: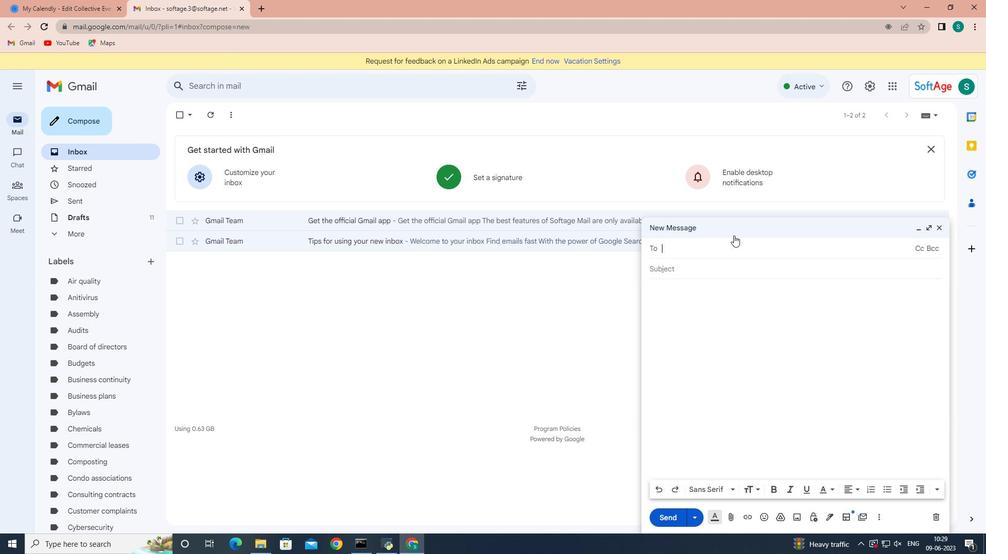 
Action: Key pressed <Key.shift>Softage.10<Key.enter><Key.shift><Key.shift><Key.shift><Key.shift><Key.shift>Softage.1<Key.down><Key.enter>
Screenshot: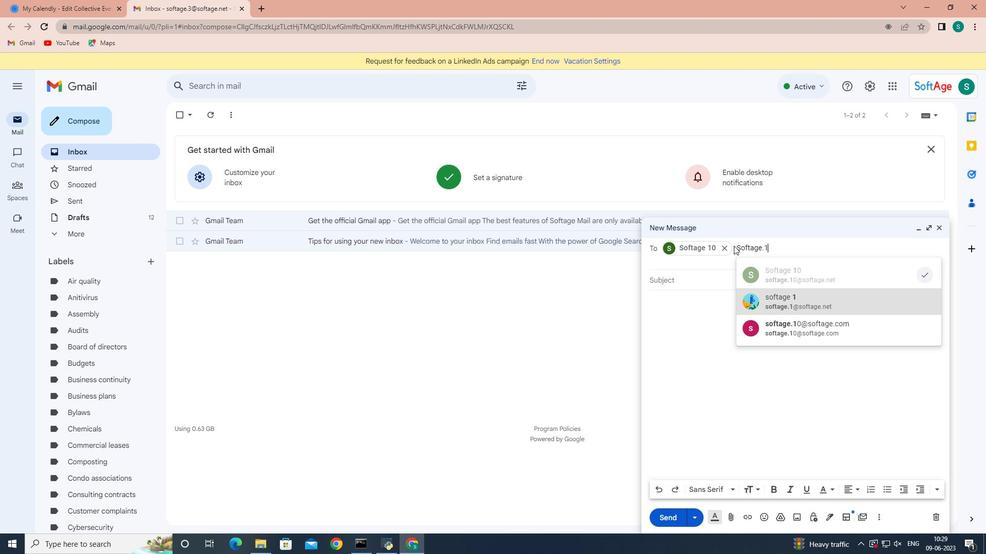 
Action: Mouse moved to (747, 343)
Screenshot: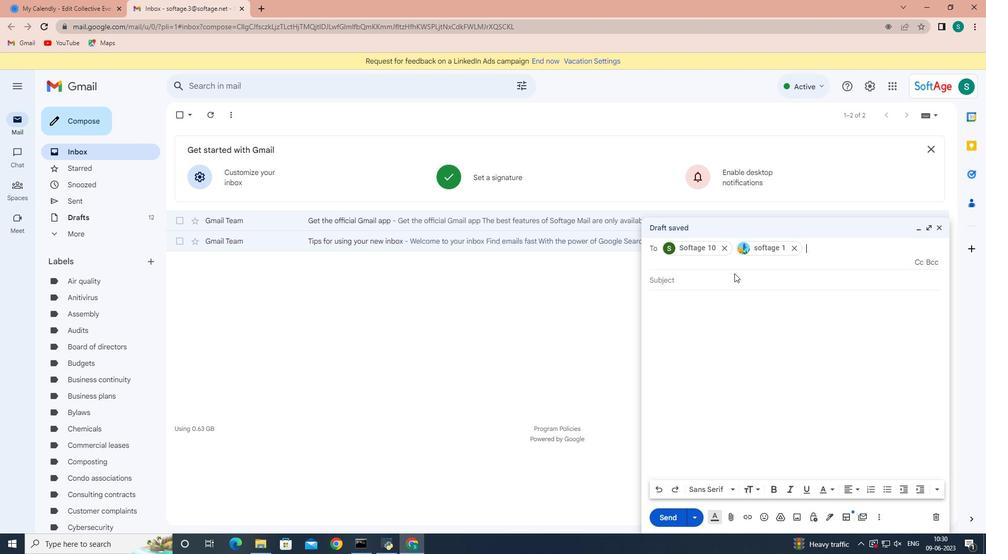 
Action: Mouse pressed left at (747, 343)
Screenshot: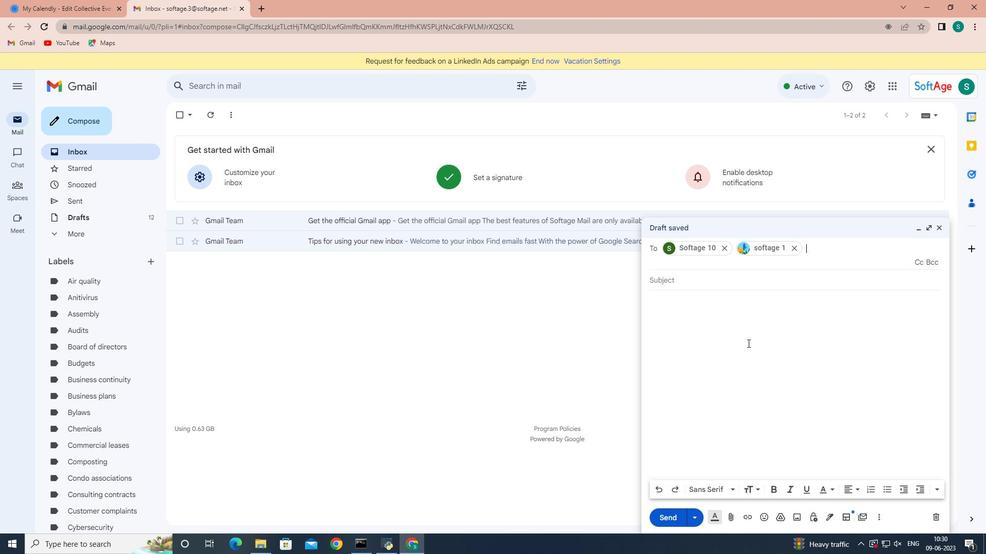 
Action: Mouse moved to (742, 352)
Screenshot: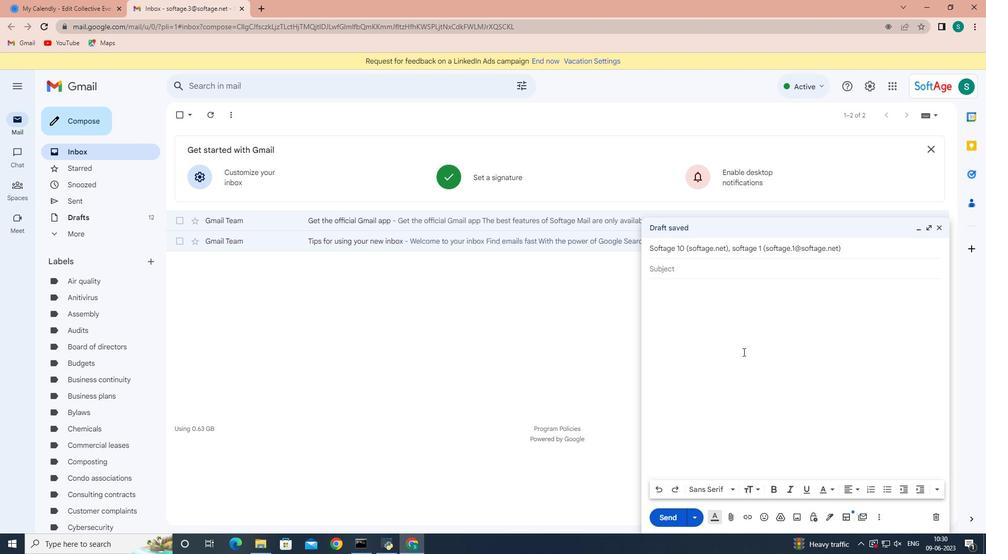 
Action: Key pressed ctrl+V
Screenshot: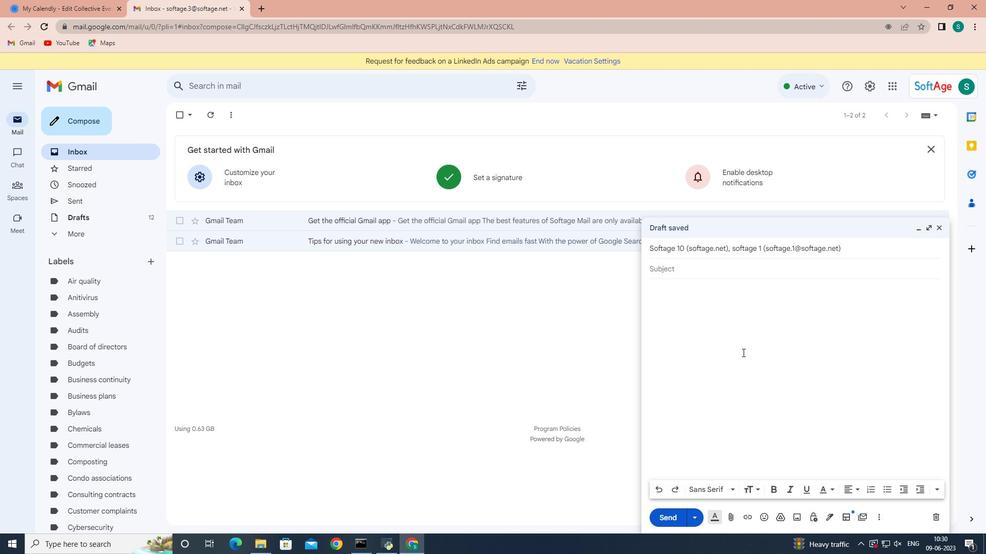 
Action: Mouse moved to (661, 516)
Screenshot: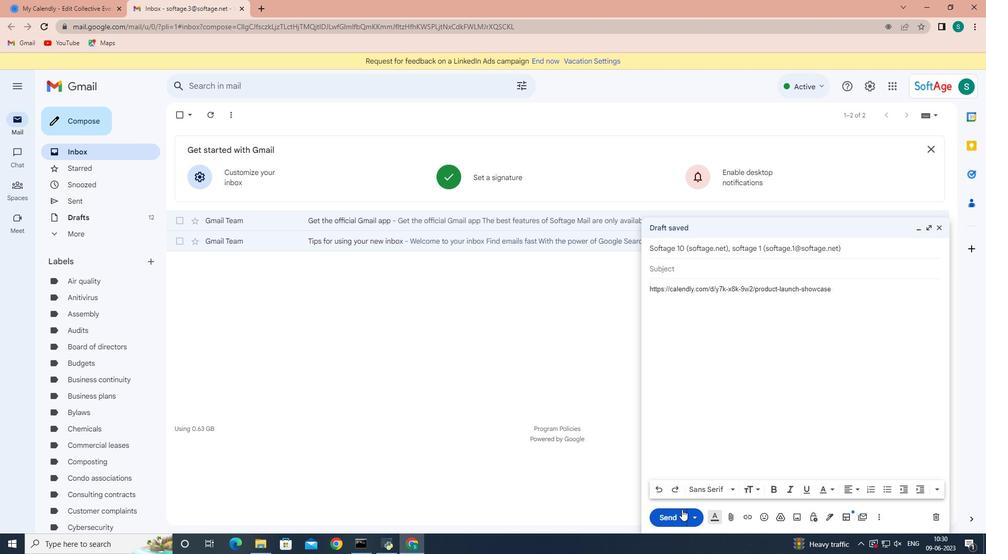 
Action: Mouse pressed left at (661, 516)
Screenshot: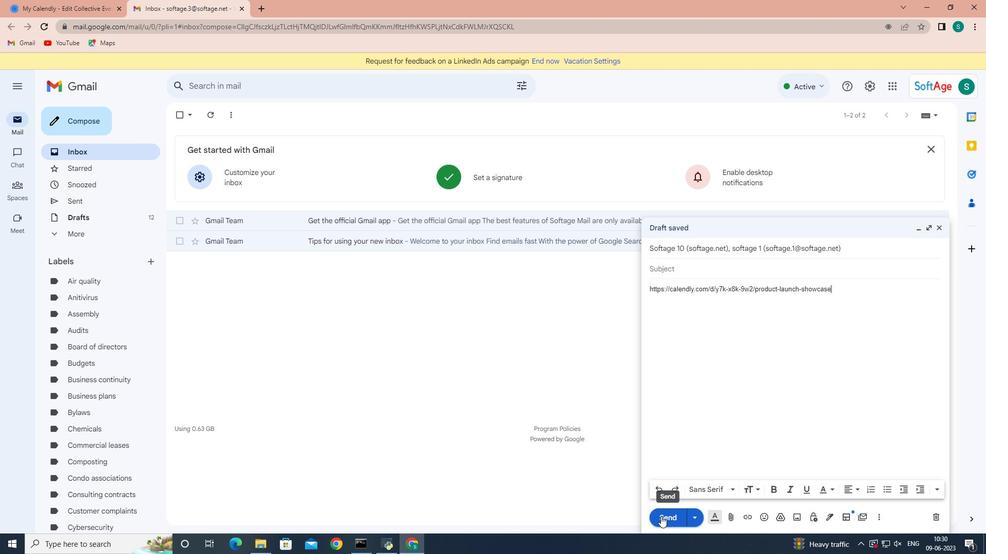 
Action: Mouse moved to (537, 375)
Screenshot: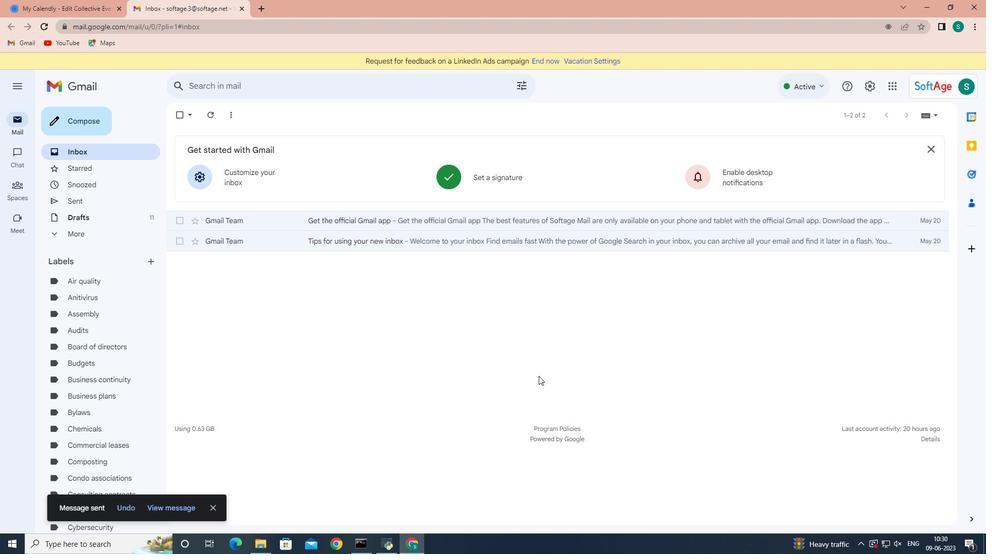 
